 Task: Create a due date automation trigger when advanced on, on the tuesday of the week a card is due add content with a name not starting with resume at 11:00 AM.
Action: Mouse moved to (1325, 95)
Screenshot: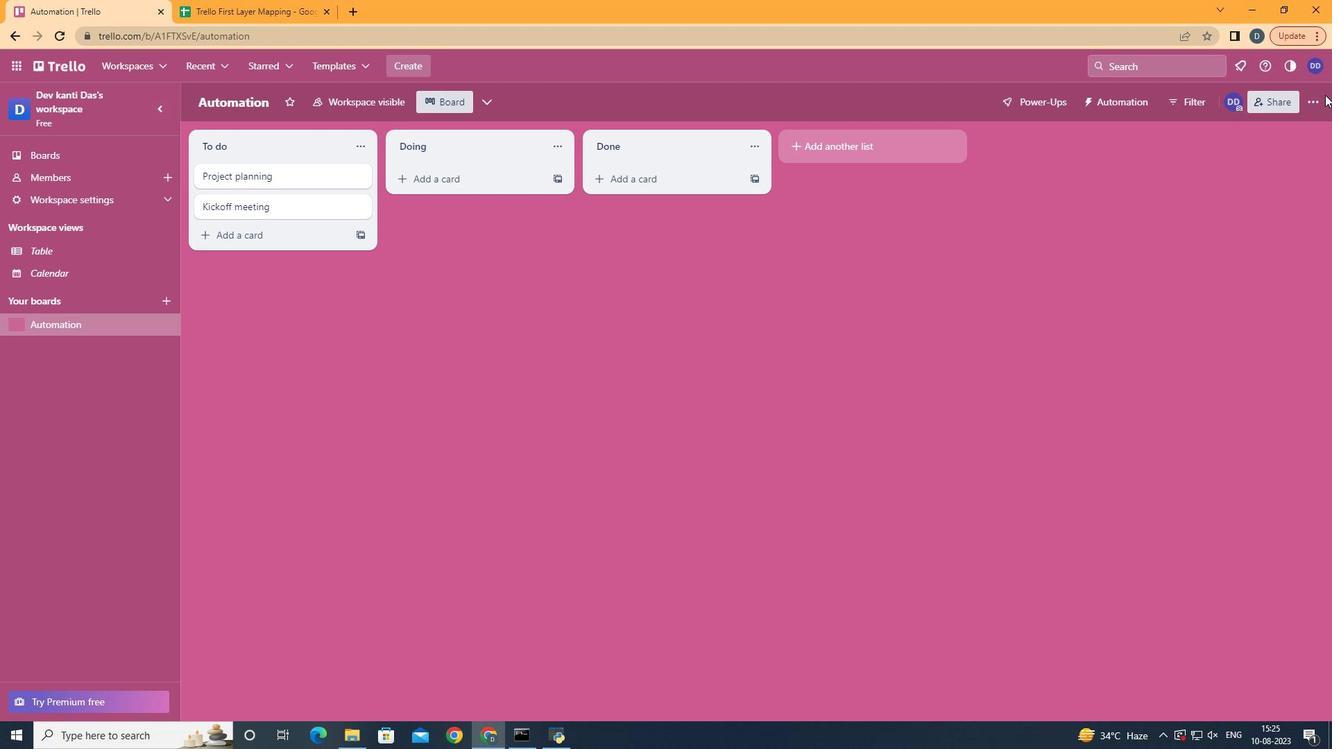 
Action: Mouse pressed left at (1325, 95)
Screenshot: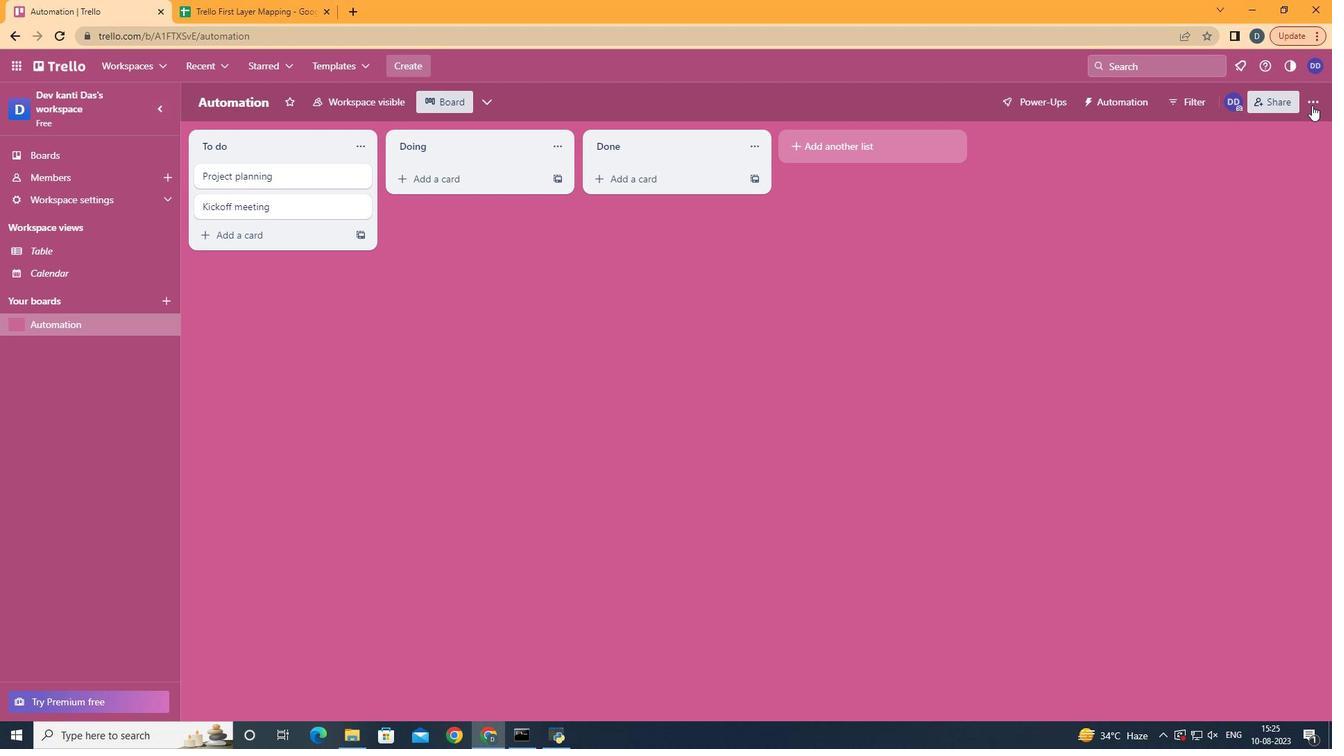 
Action: Mouse moved to (1311, 105)
Screenshot: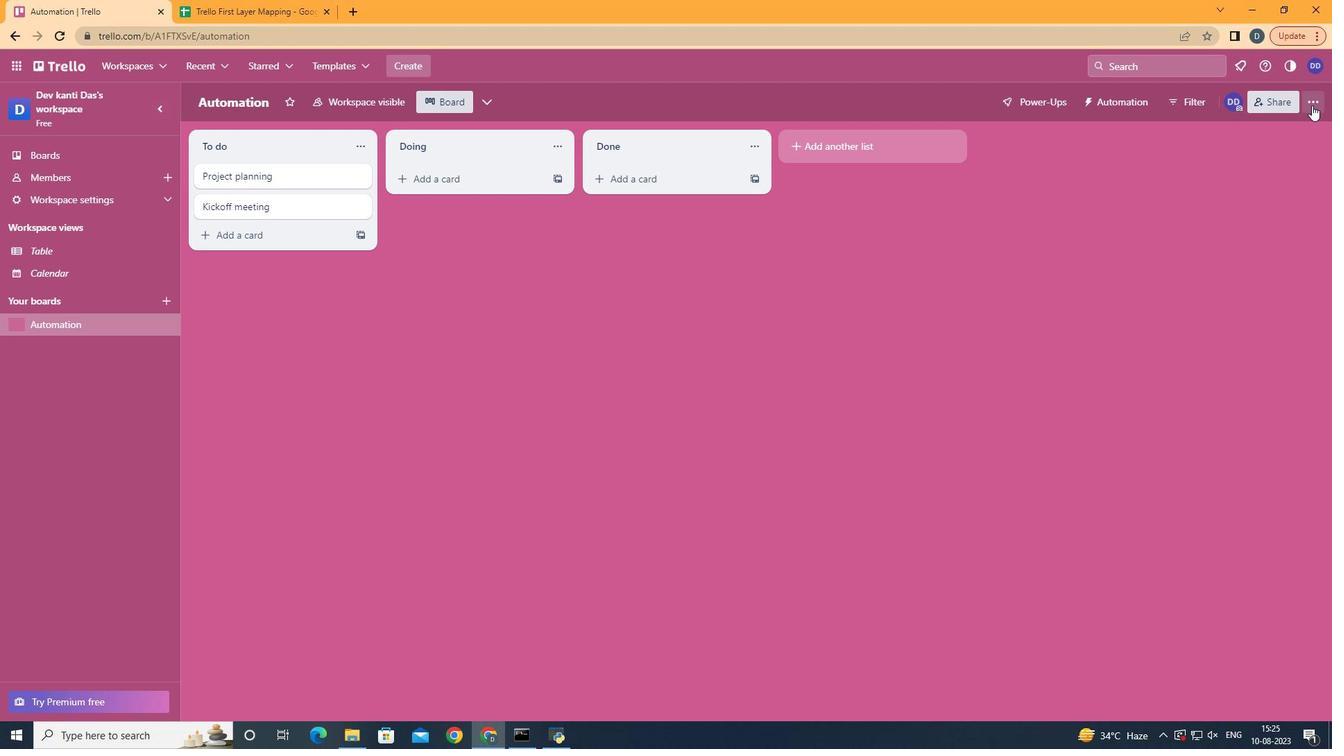 
Action: Mouse pressed left at (1311, 105)
Screenshot: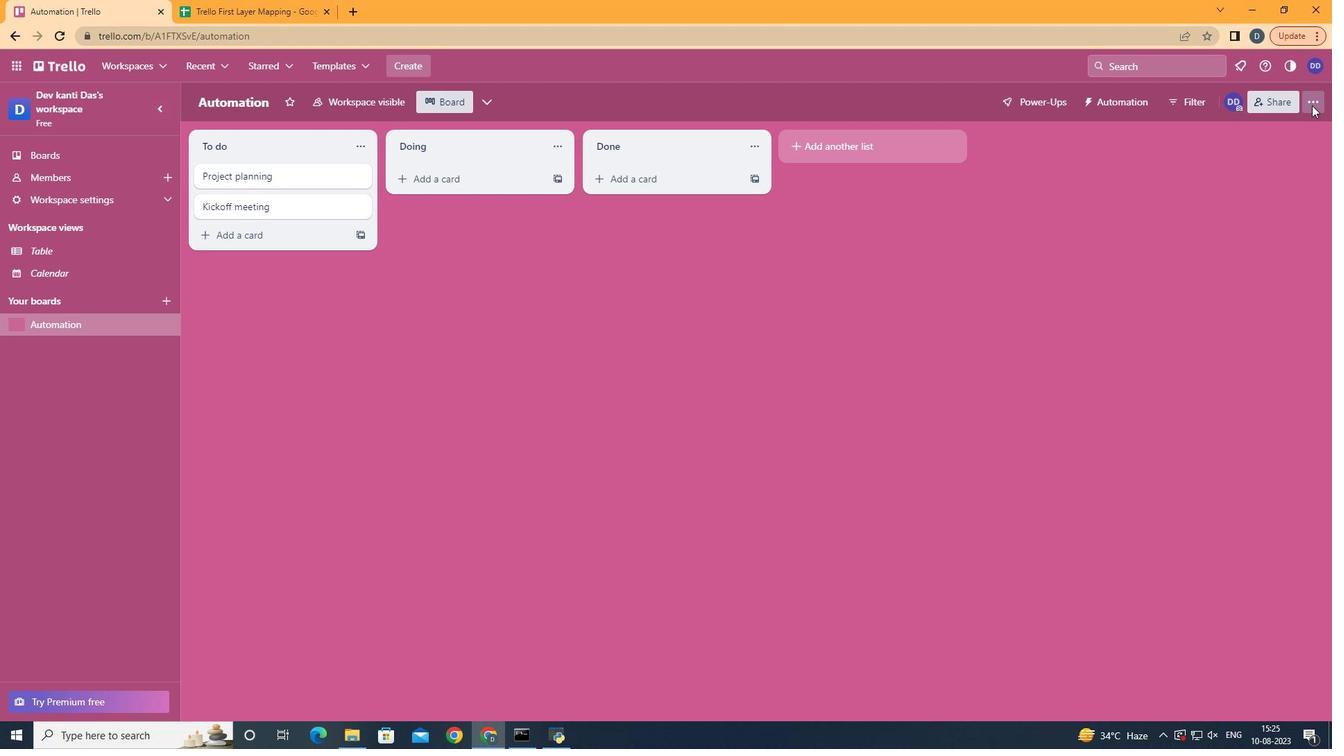 
Action: Mouse moved to (1232, 293)
Screenshot: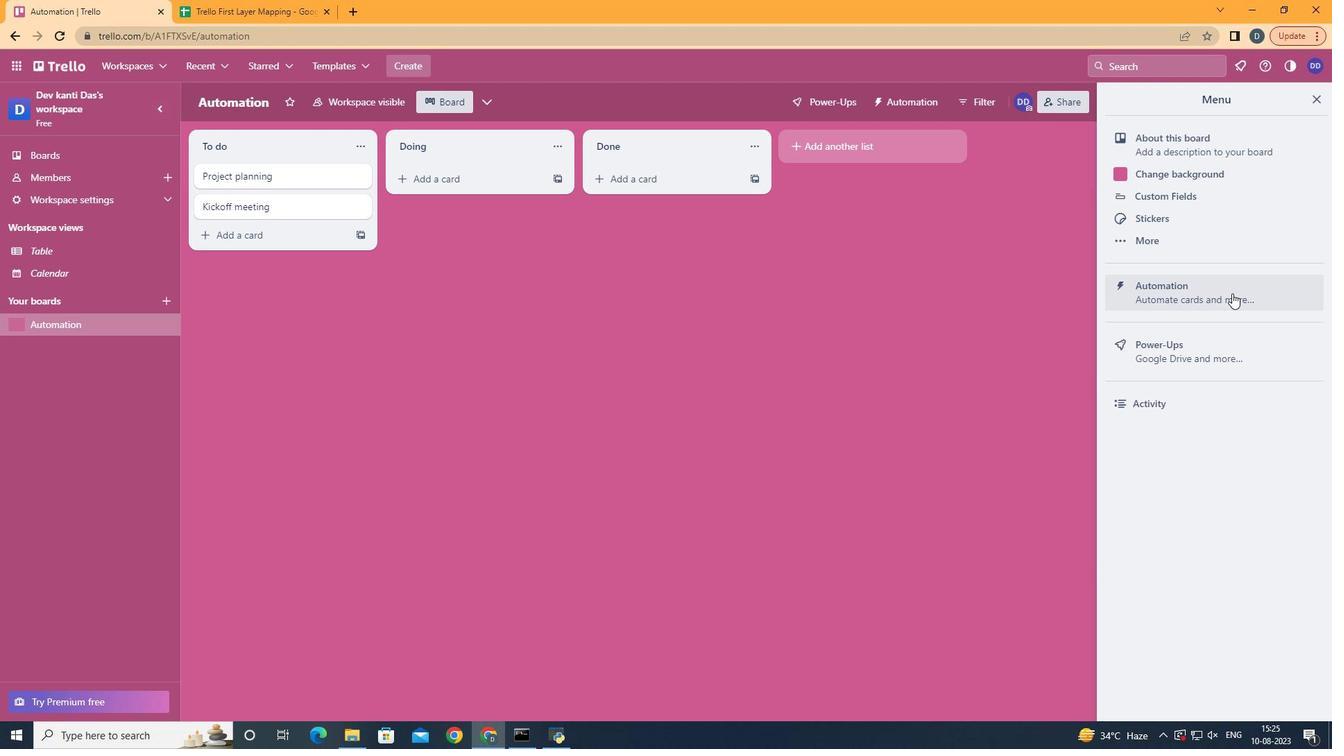 
Action: Mouse pressed left at (1232, 293)
Screenshot: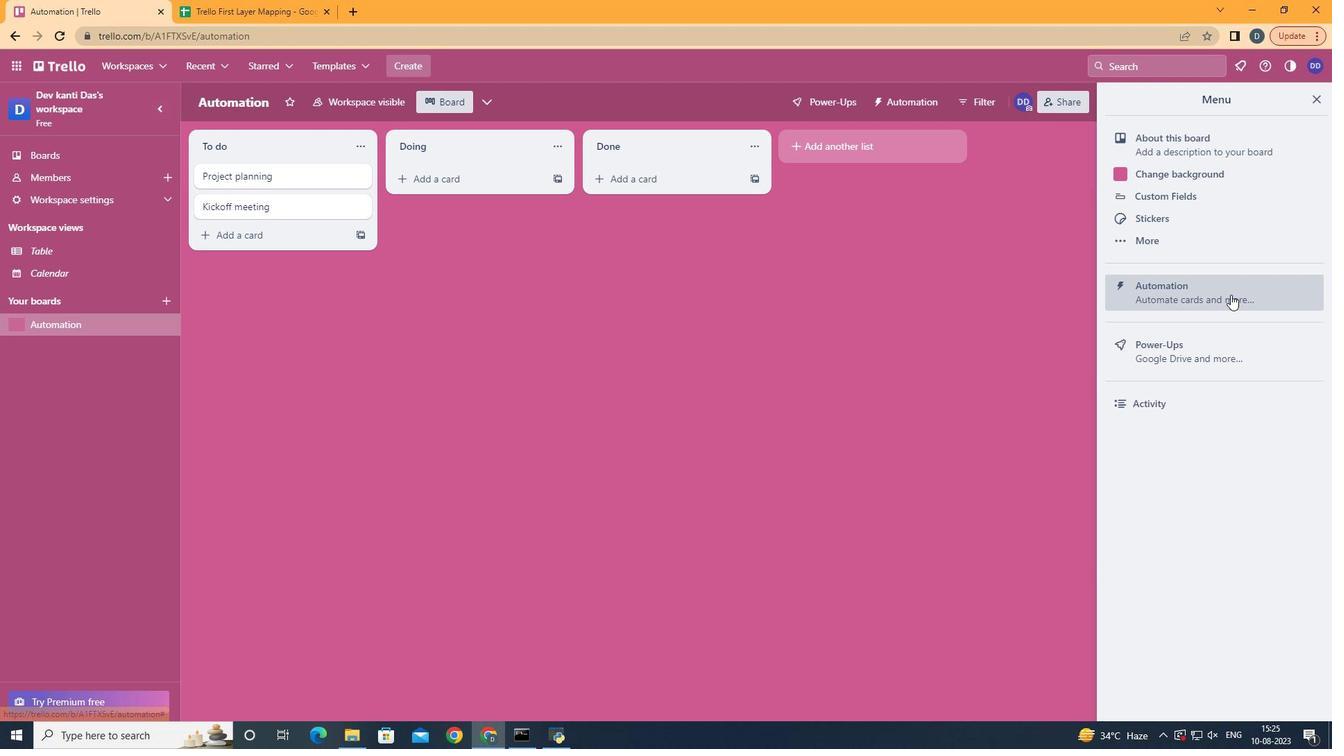 
Action: Mouse moved to (246, 272)
Screenshot: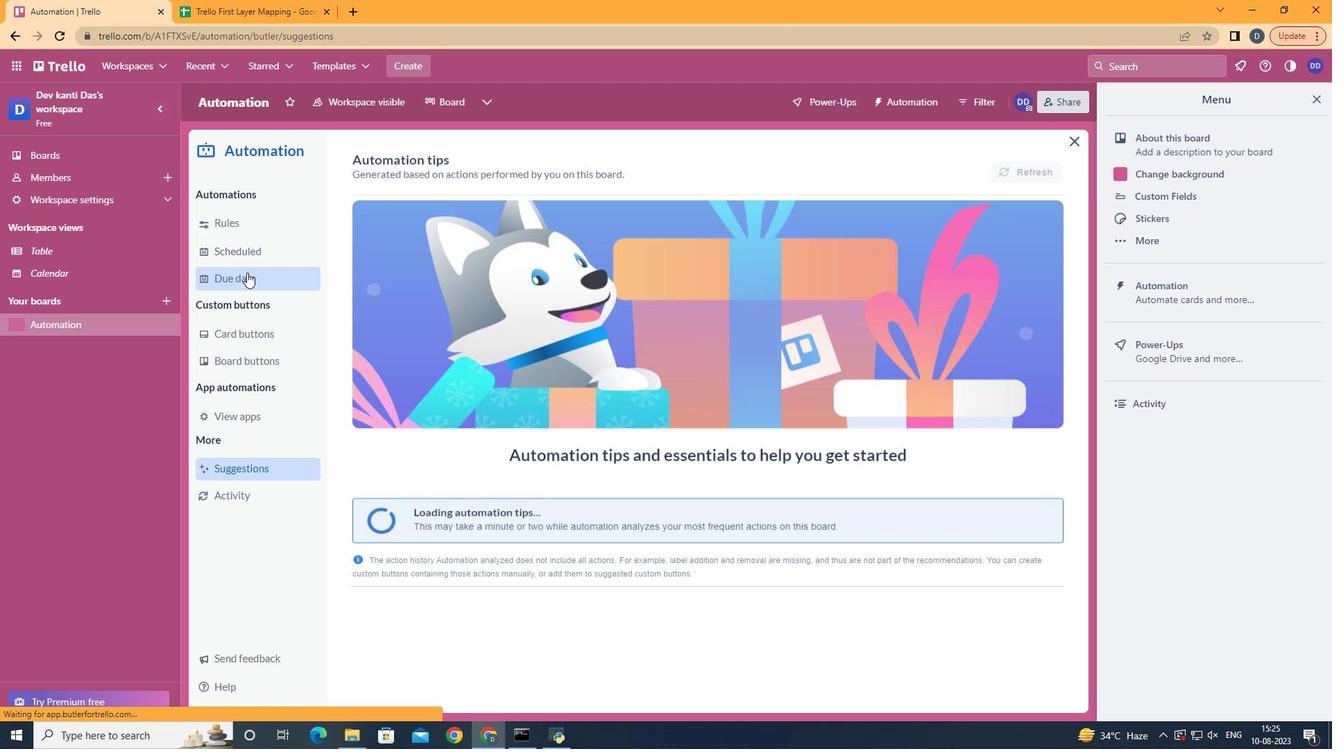 
Action: Mouse pressed left at (246, 272)
Screenshot: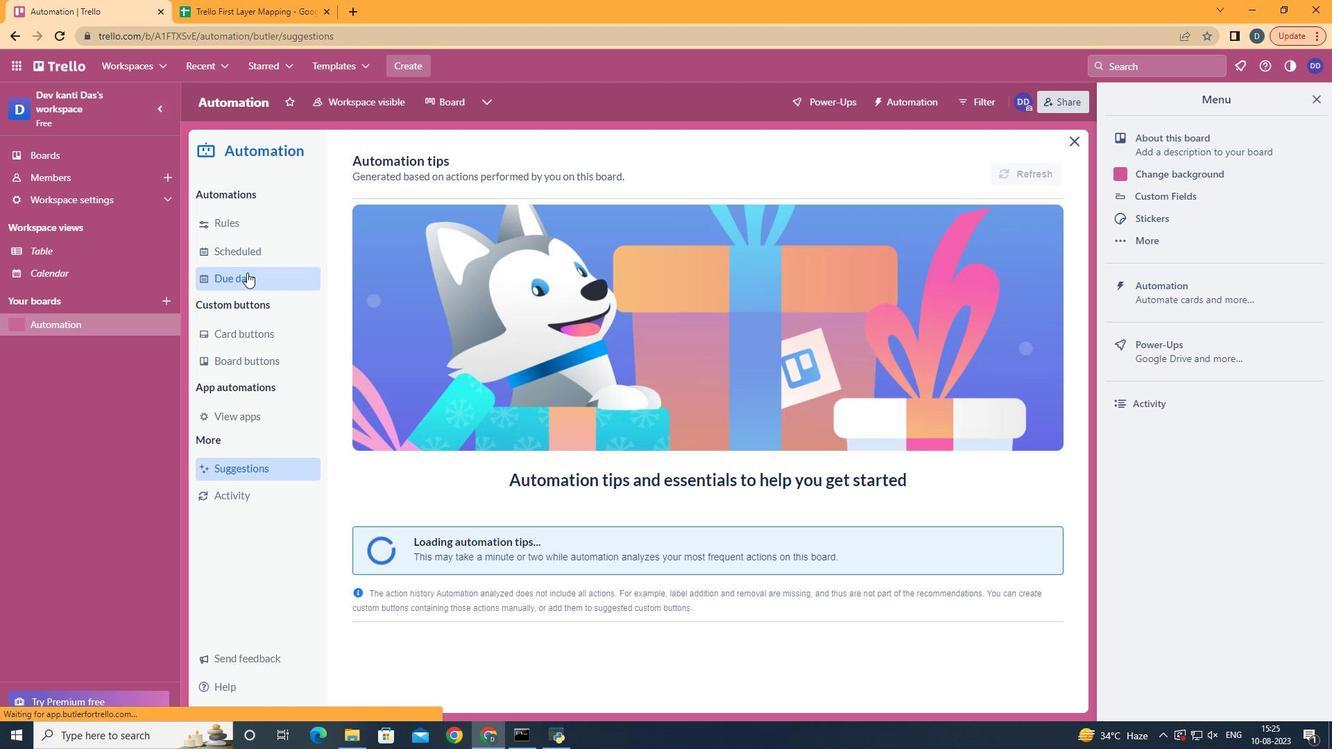 
Action: Mouse moved to (987, 160)
Screenshot: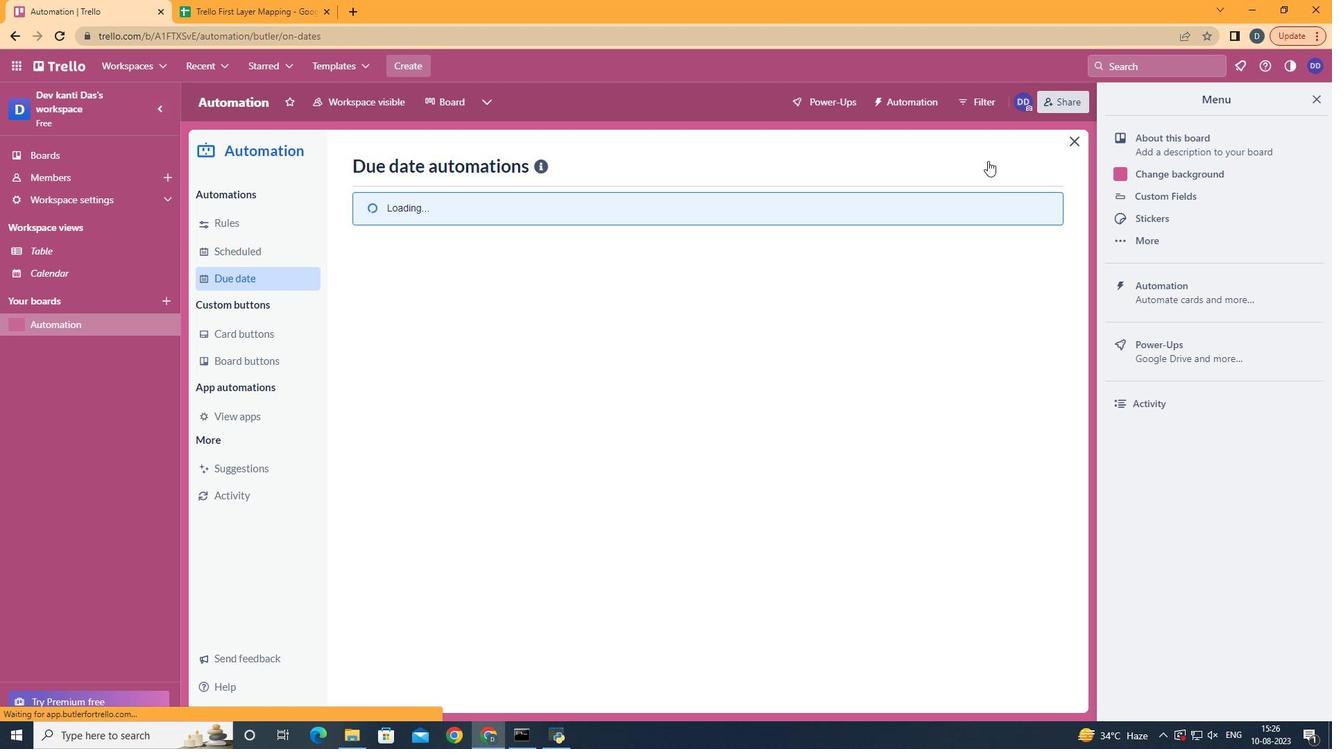 
Action: Mouse pressed left at (987, 160)
Screenshot: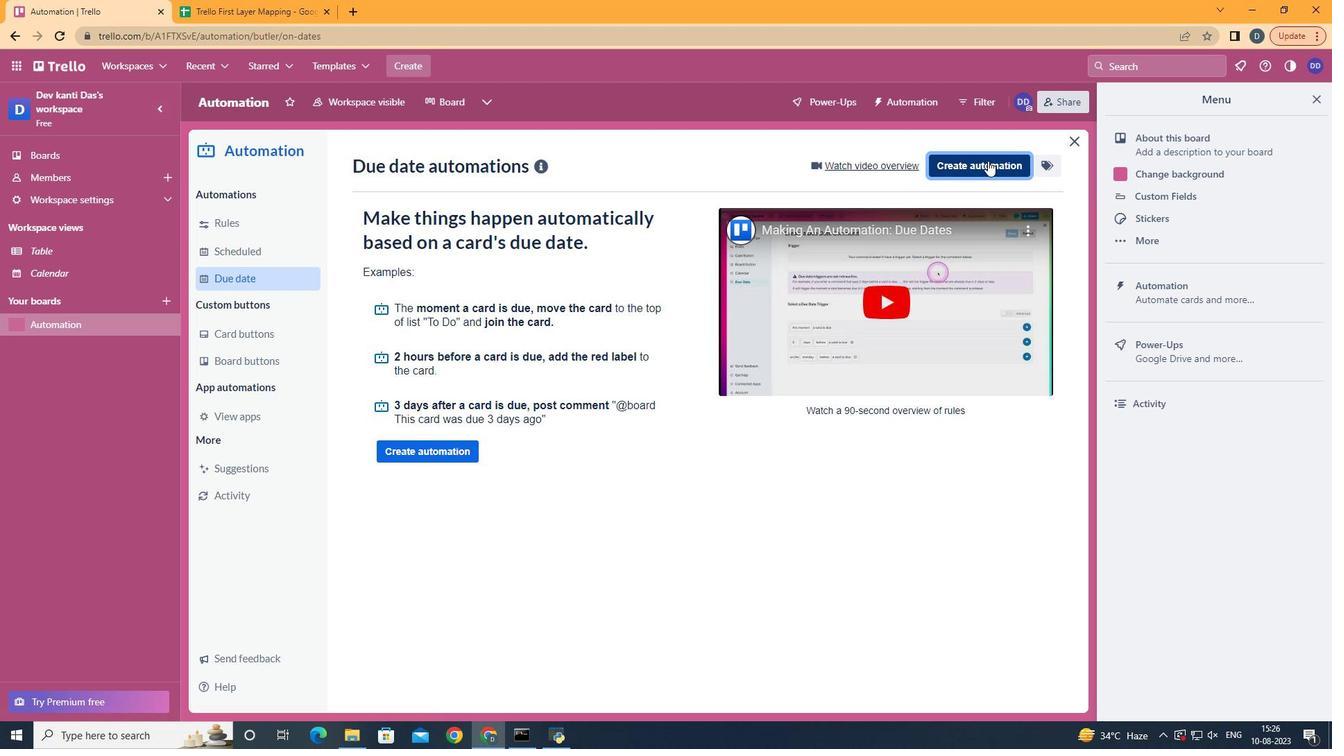 
Action: Mouse moved to (702, 300)
Screenshot: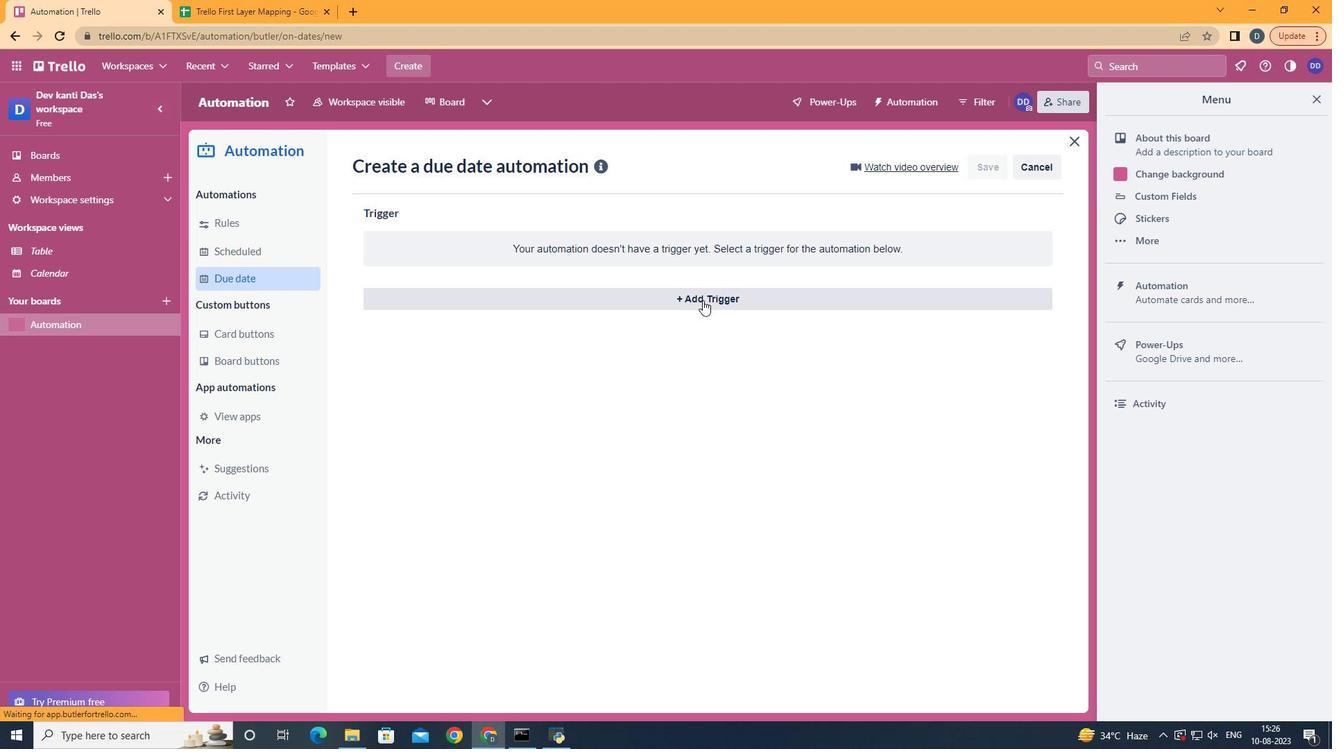 
Action: Mouse pressed left at (702, 300)
Screenshot: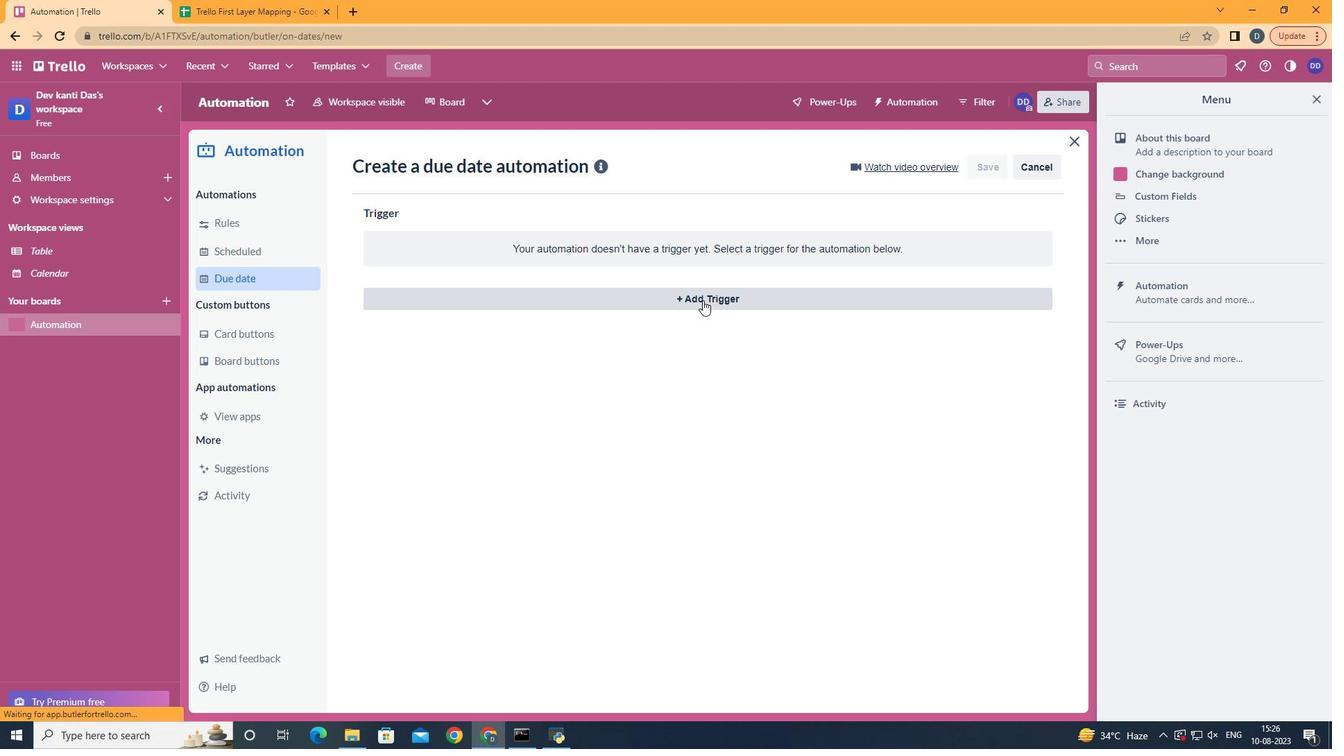 
Action: Mouse moved to (424, 382)
Screenshot: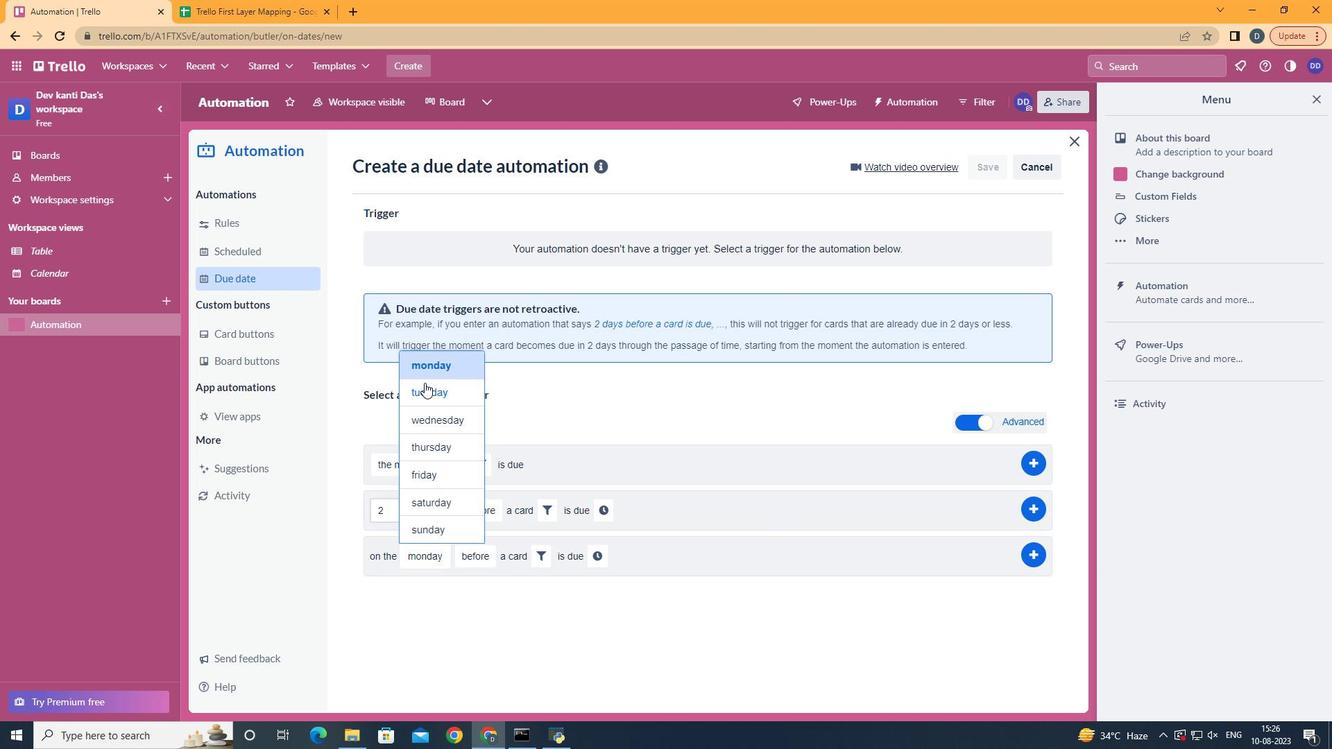 
Action: Mouse pressed left at (424, 382)
Screenshot: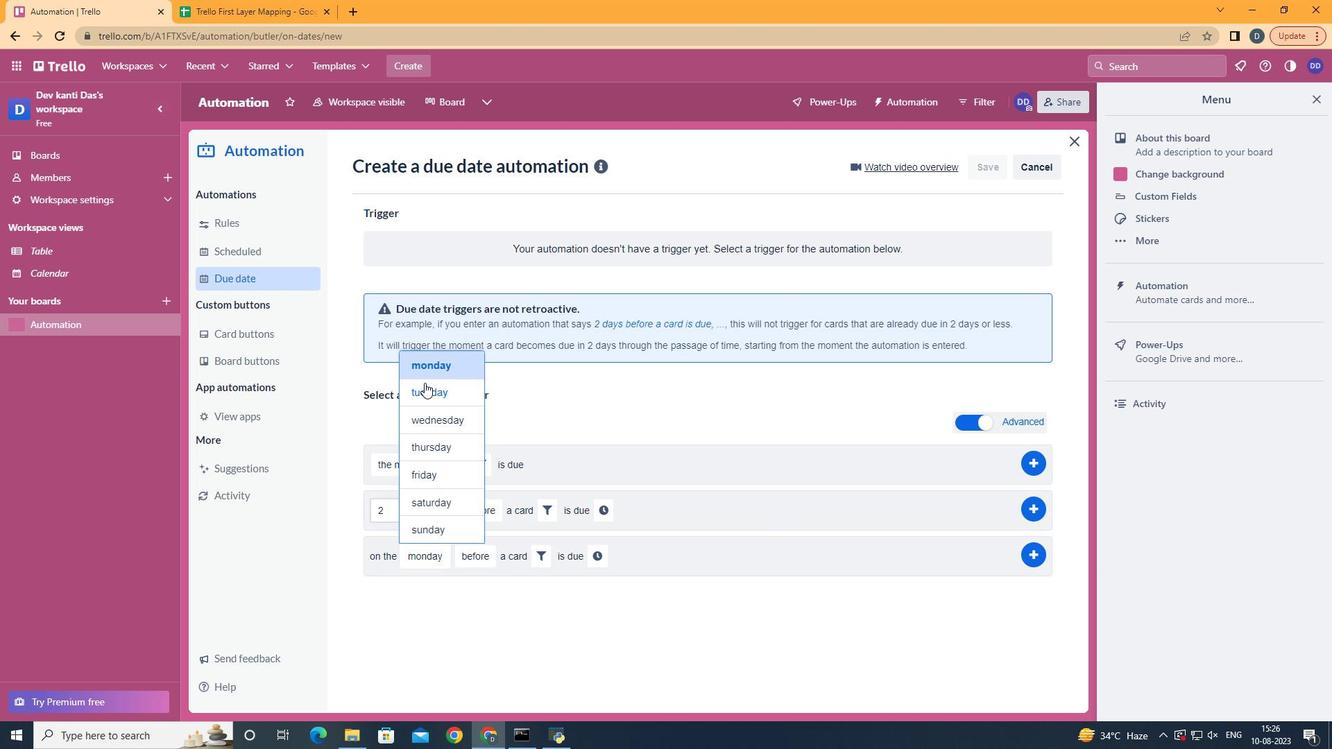 
Action: Mouse moved to (492, 634)
Screenshot: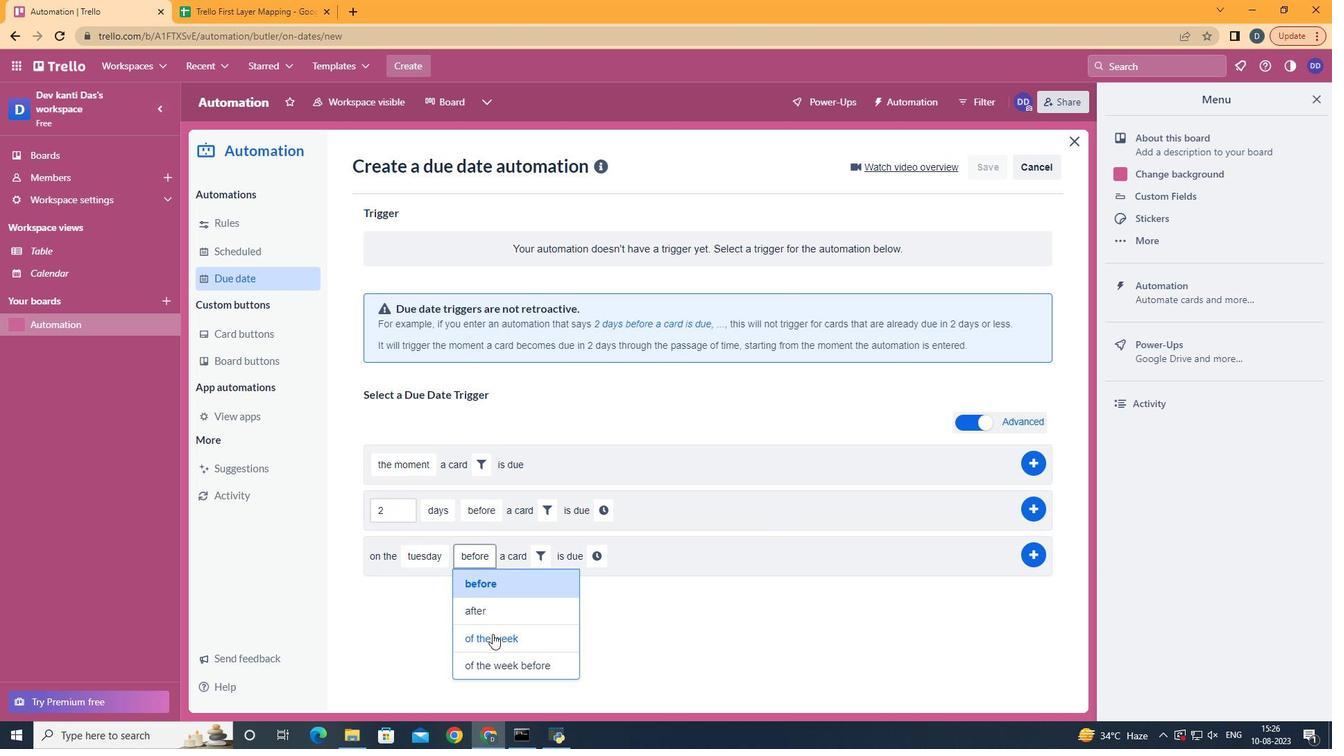 
Action: Mouse pressed left at (492, 634)
Screenshot: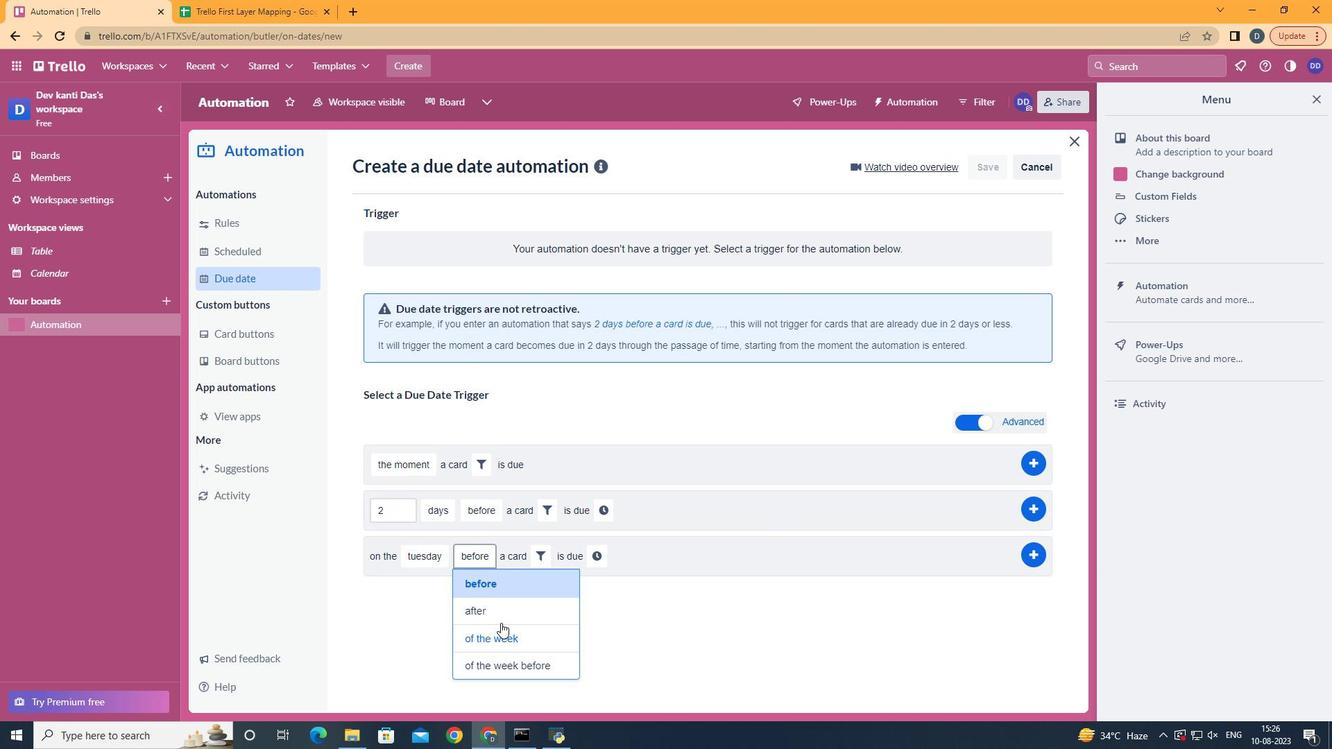 
Action: Mouse moved to (561, 553)
Screenshot: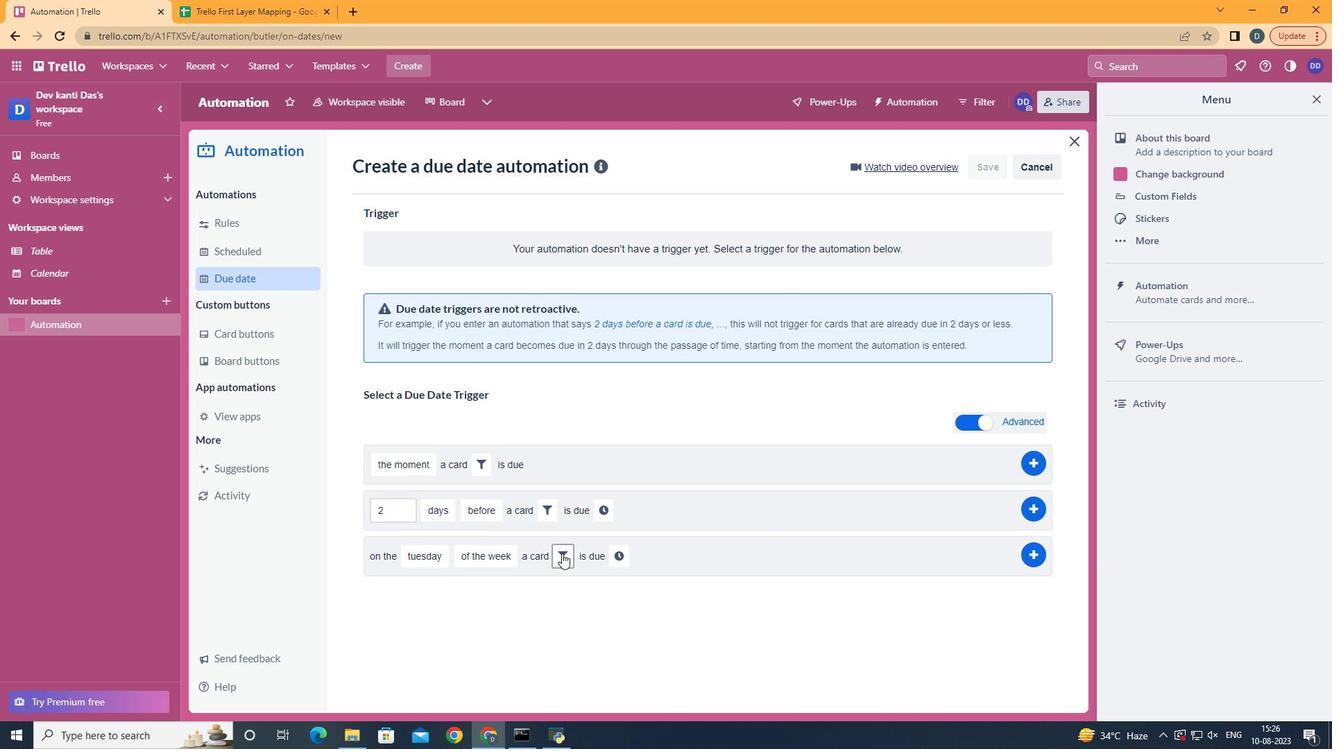 
Action: Mouse pressed left at (561, 553)
Screenshot: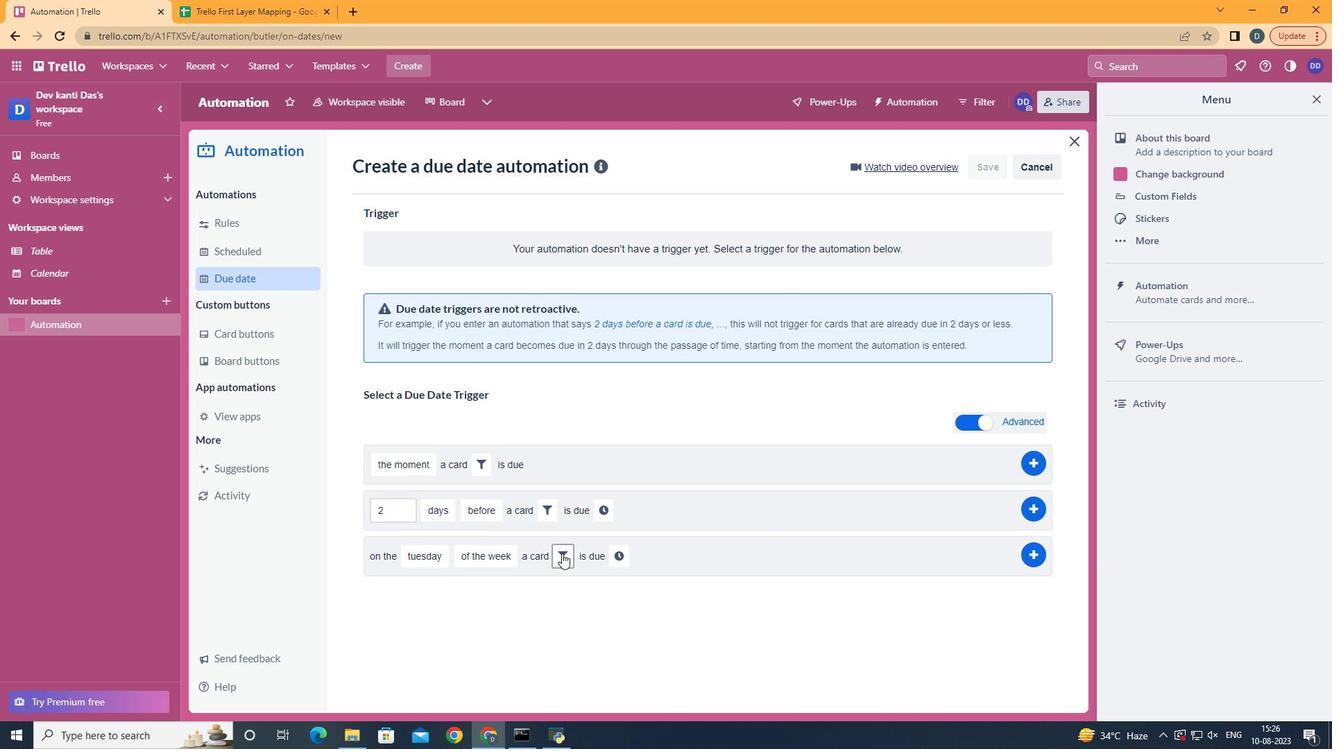 
Action: Mouse moved to (732, 598)
Screenshot: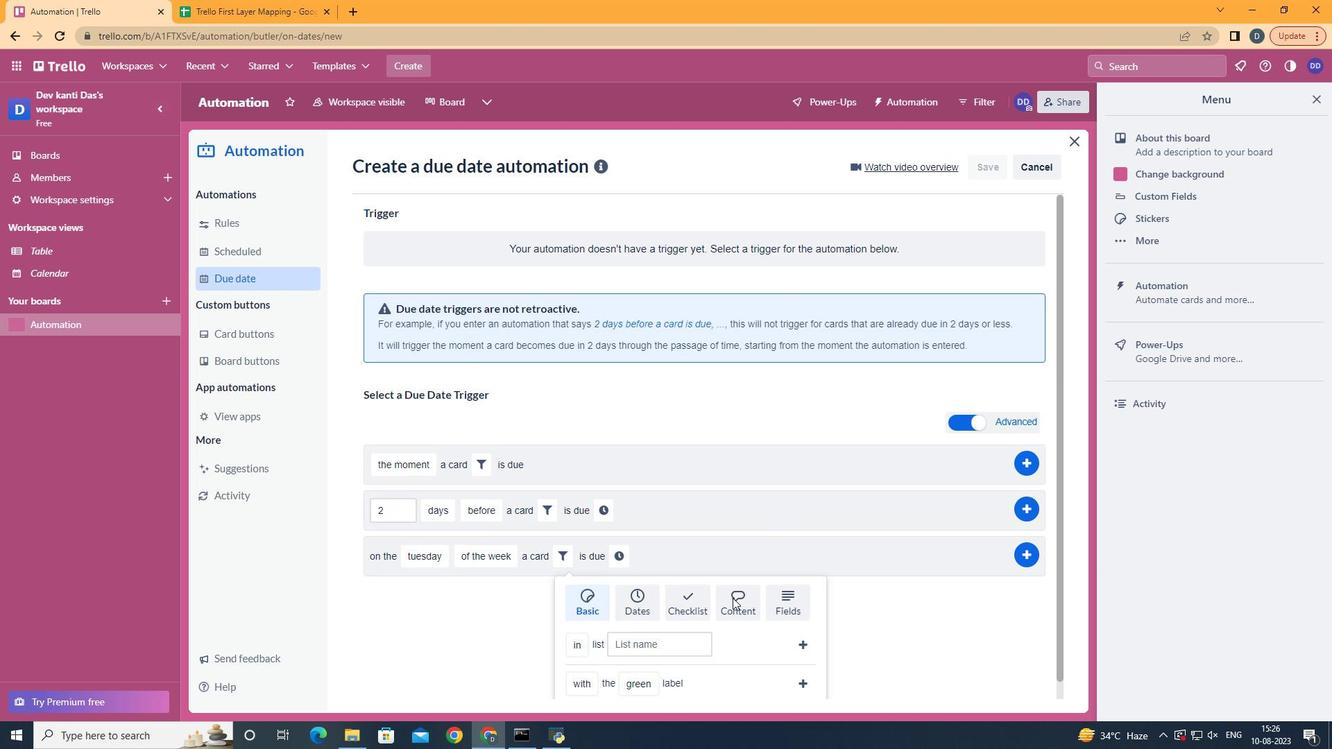 
Action: Mouse pressed left at (732, 598)
Screenshot: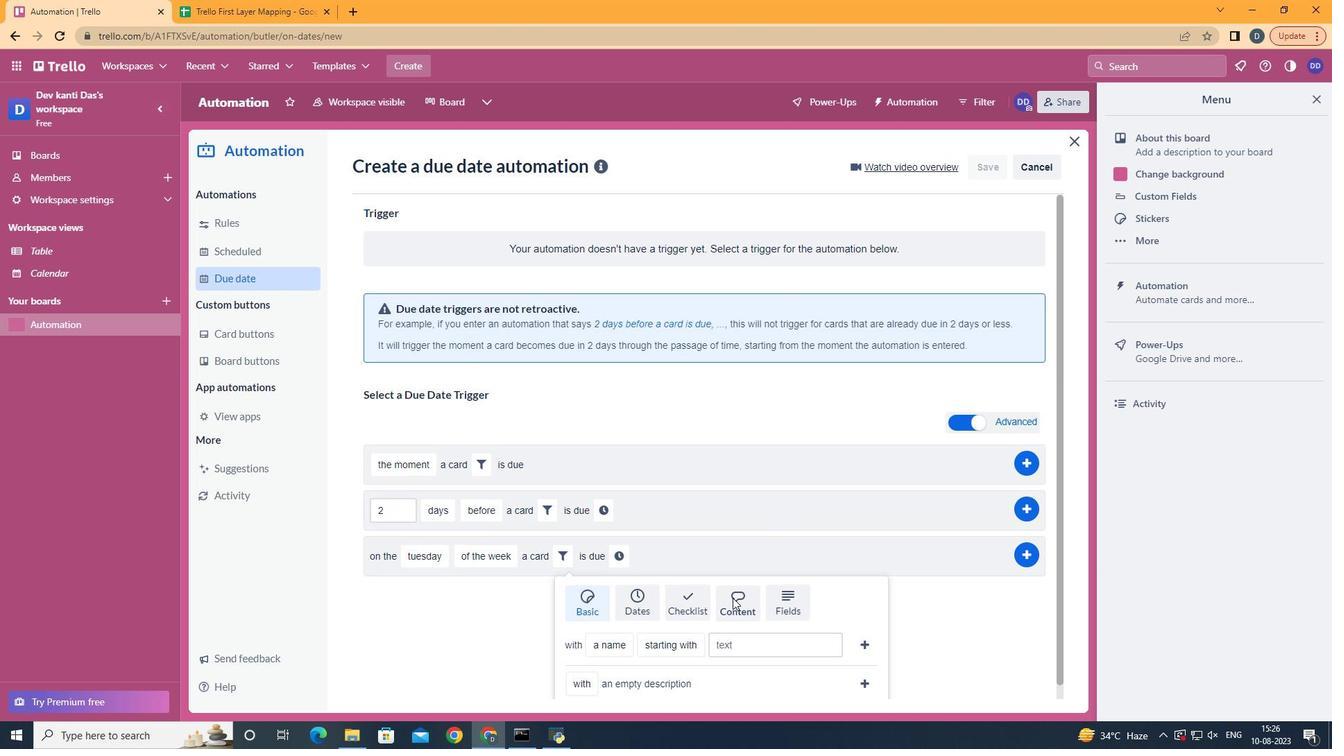
Action: Mouse moved to (691, 564)
Screenshot: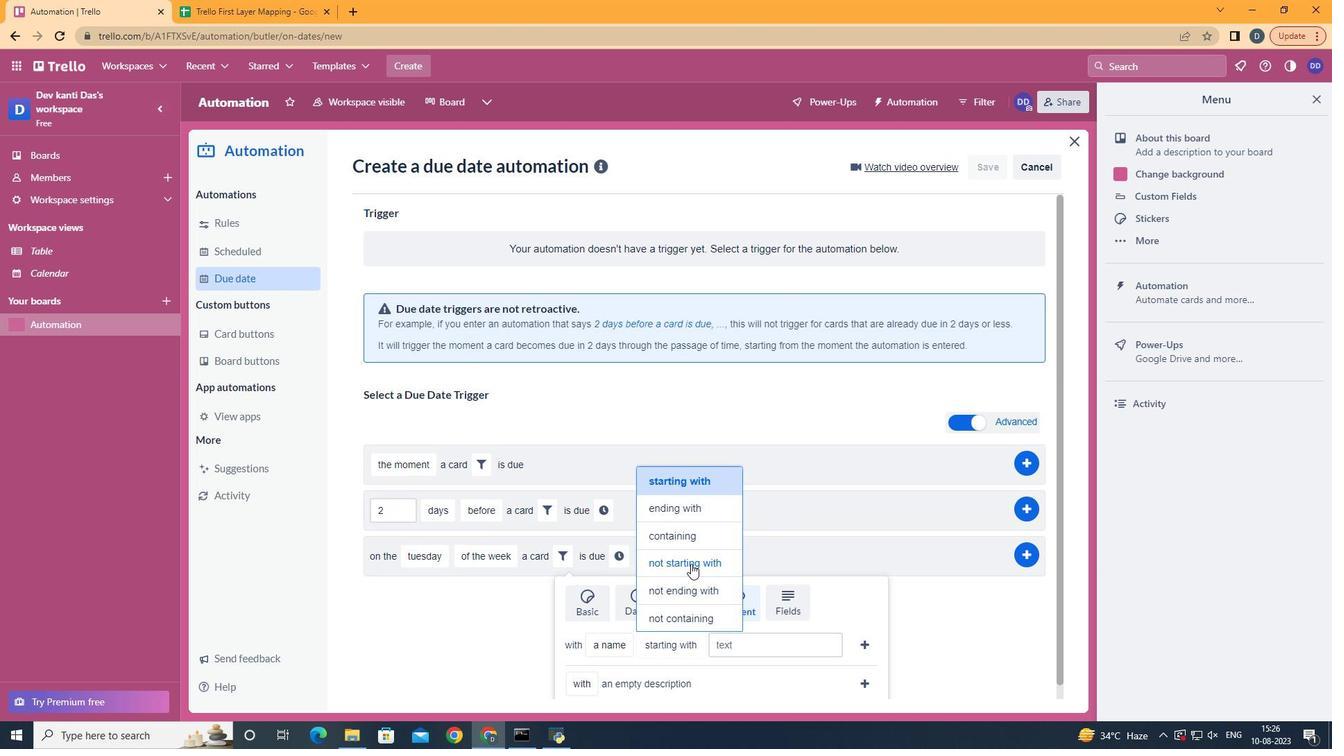 
Action: Mouse pressed left at (691, 564)
Screenshot: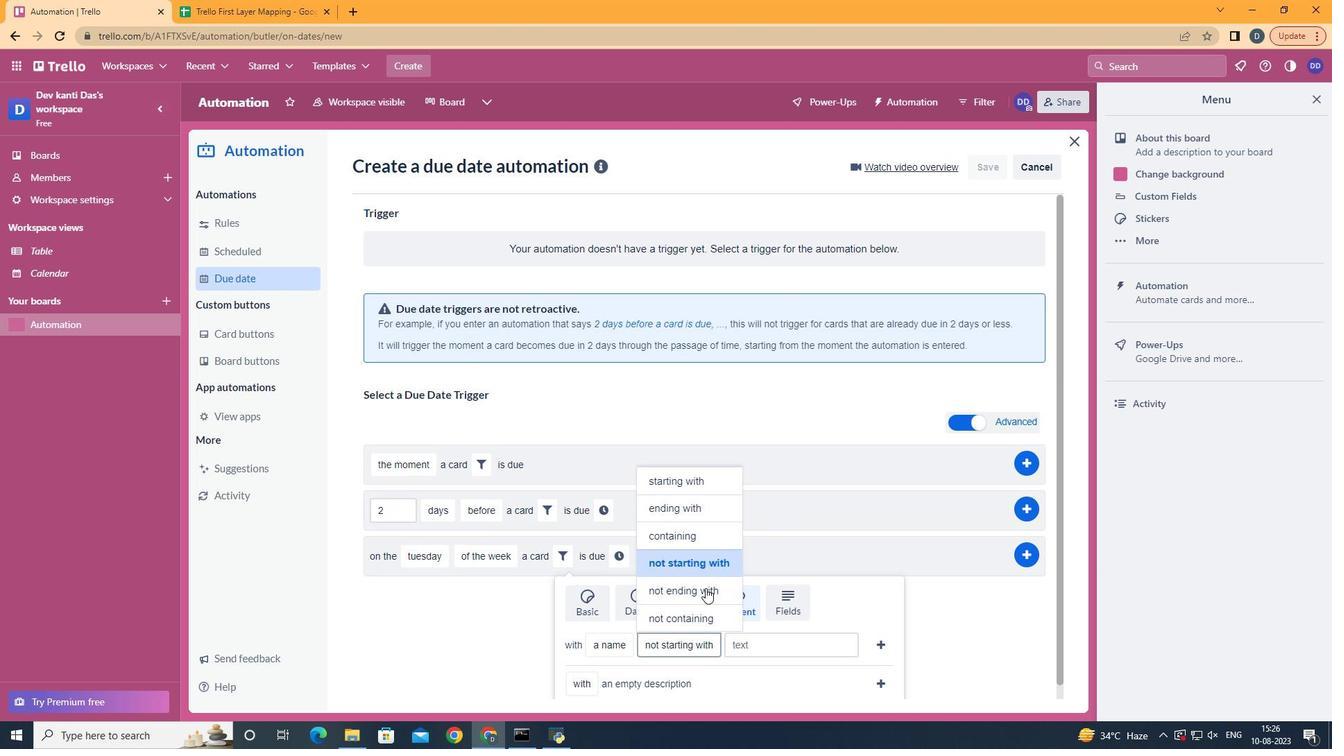 
Action: Mouse moved to (746, 650)
Screenshot: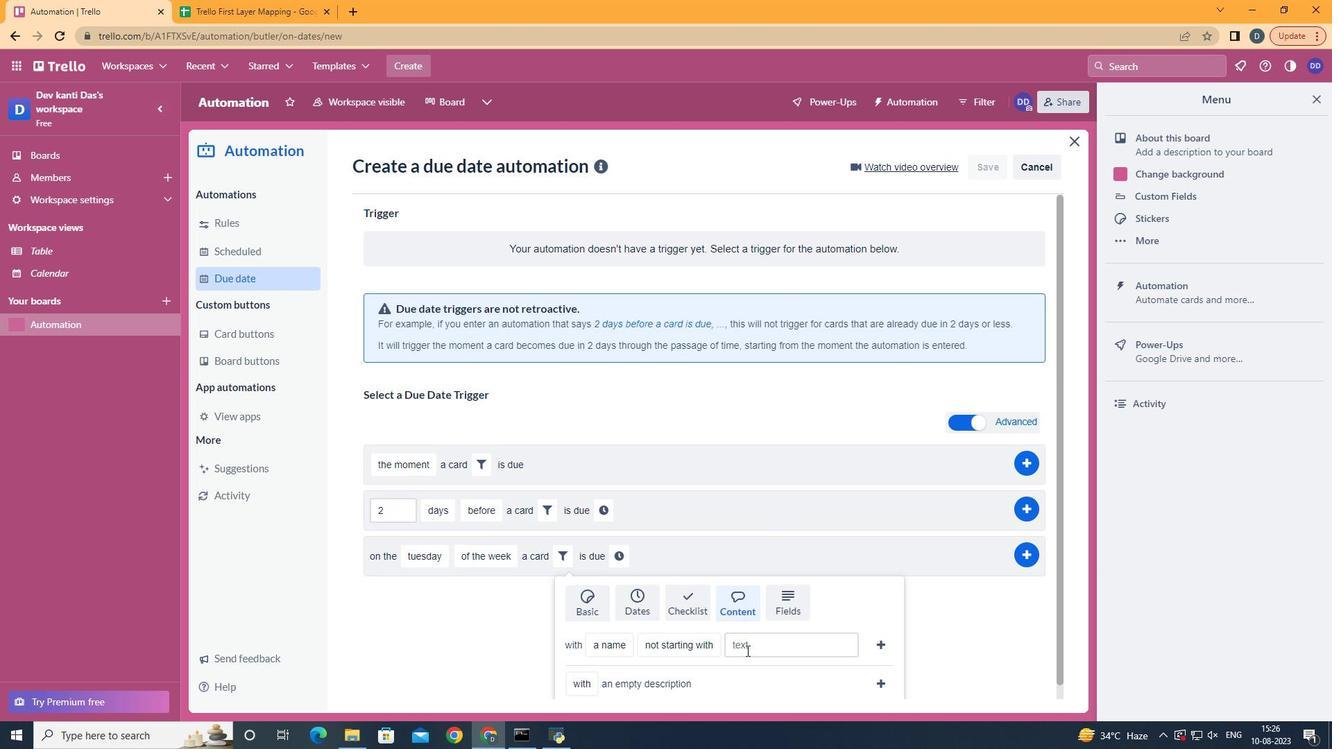 
Action: Mouse pressed left at (746, 650)
Screenshot: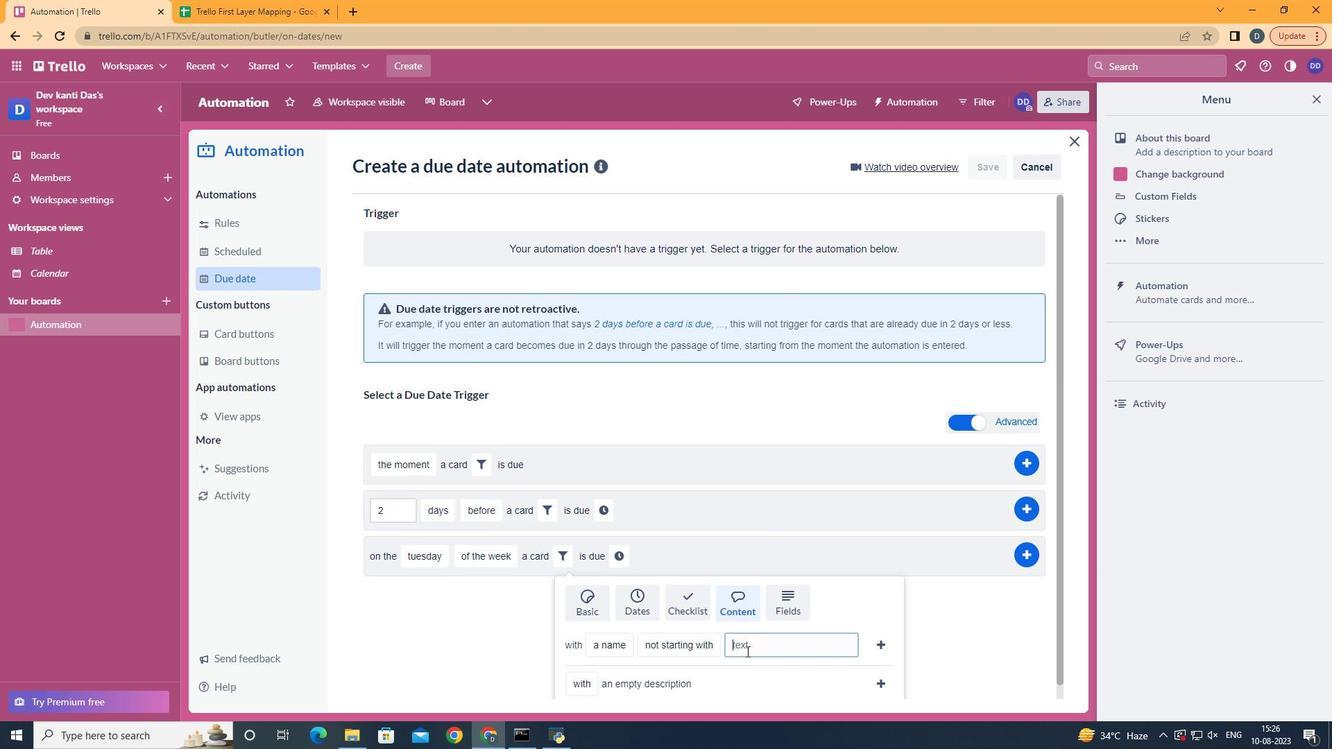
Action: Mouse moved to (747, 651)
Screenshot: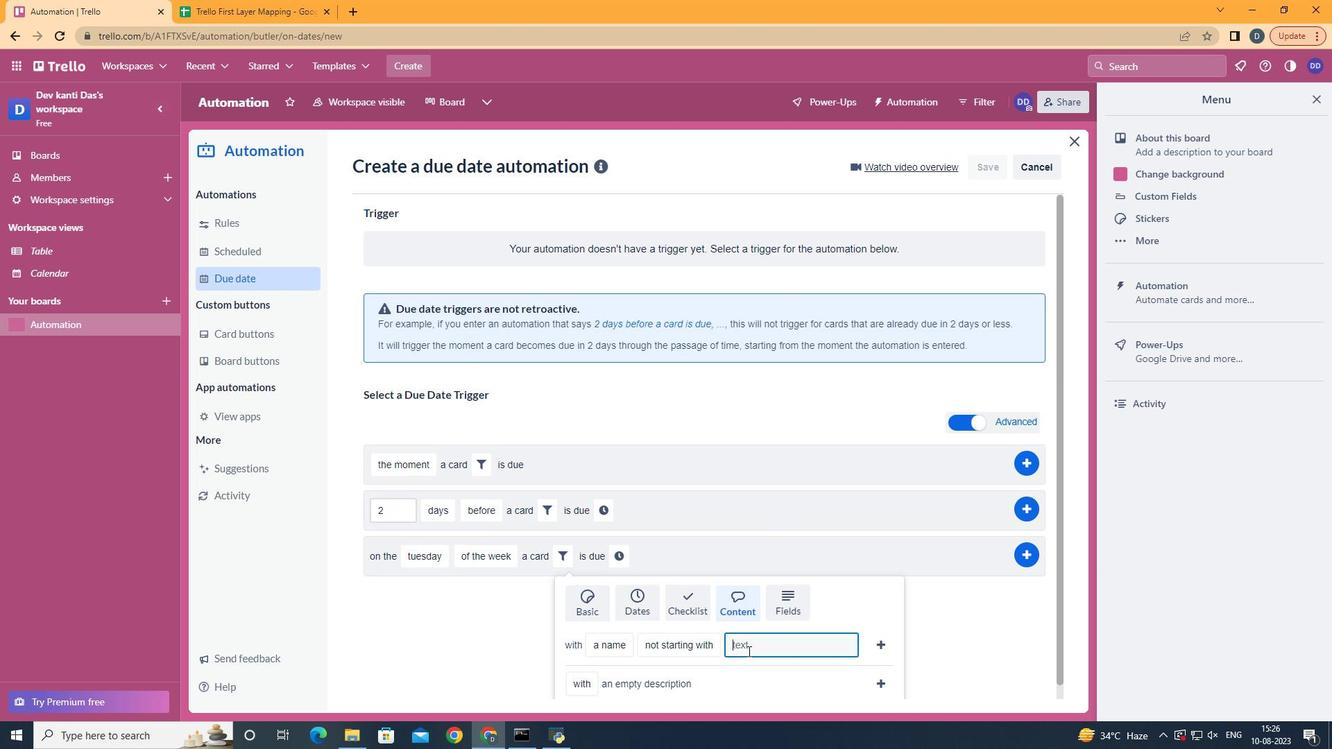 
Action: Key pressed resume
Screenshot: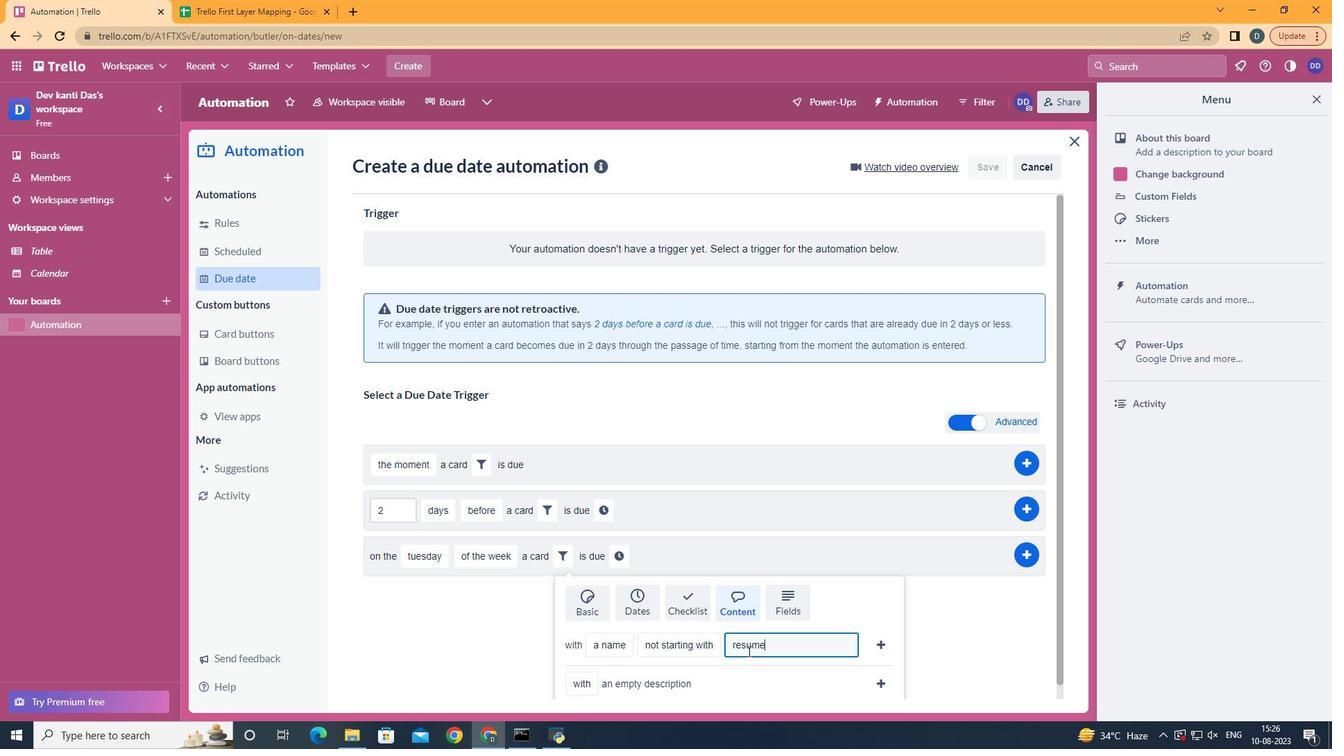 
Action: Mouse moved to (881, 646)
Screenshot: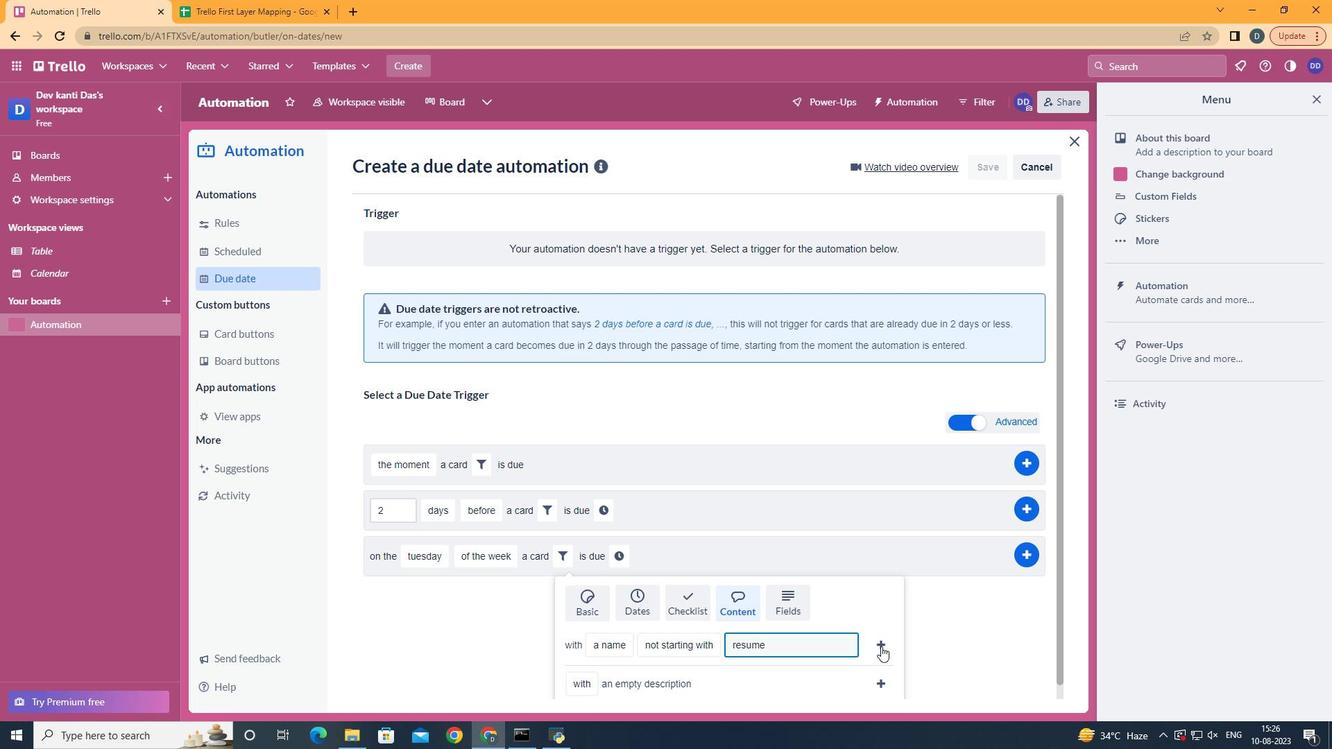 
Action: Mouse pressed left at (881, 646)
Screenshot: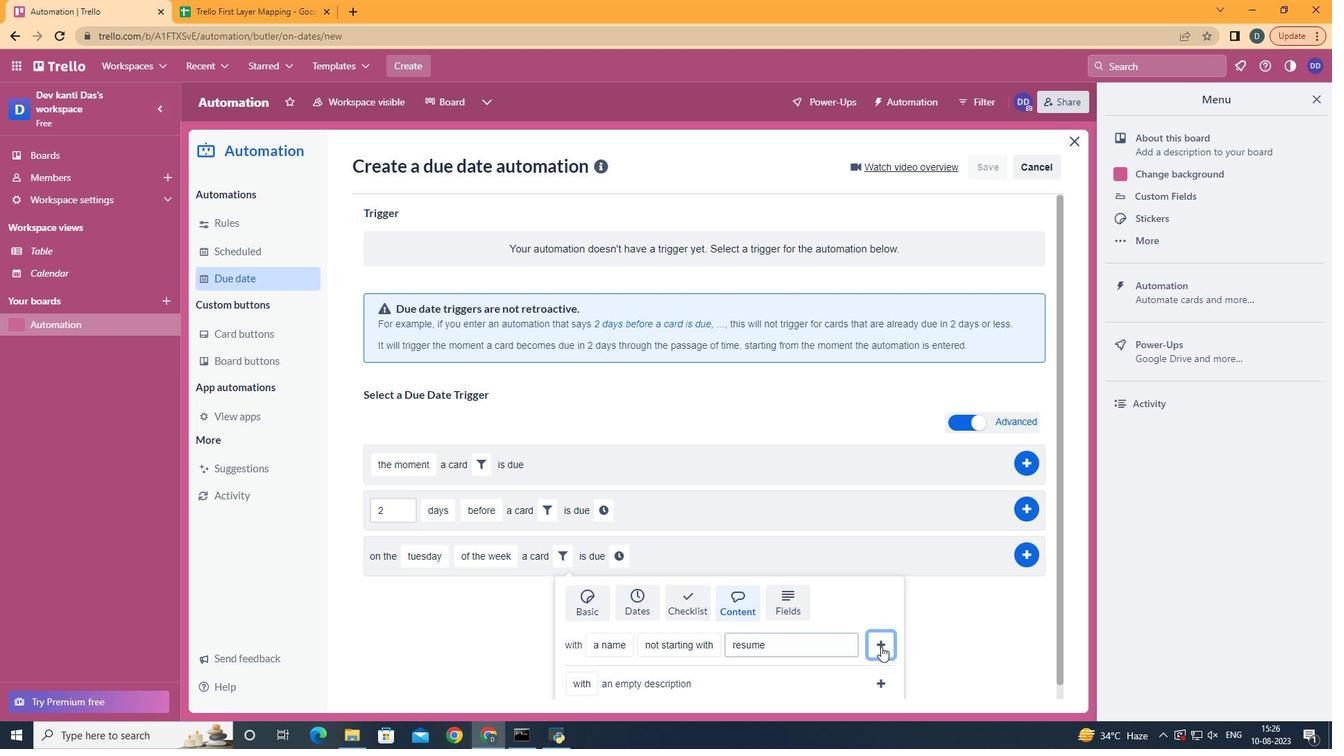 
Action: Mouse moved to (811, 561)
Screenshot: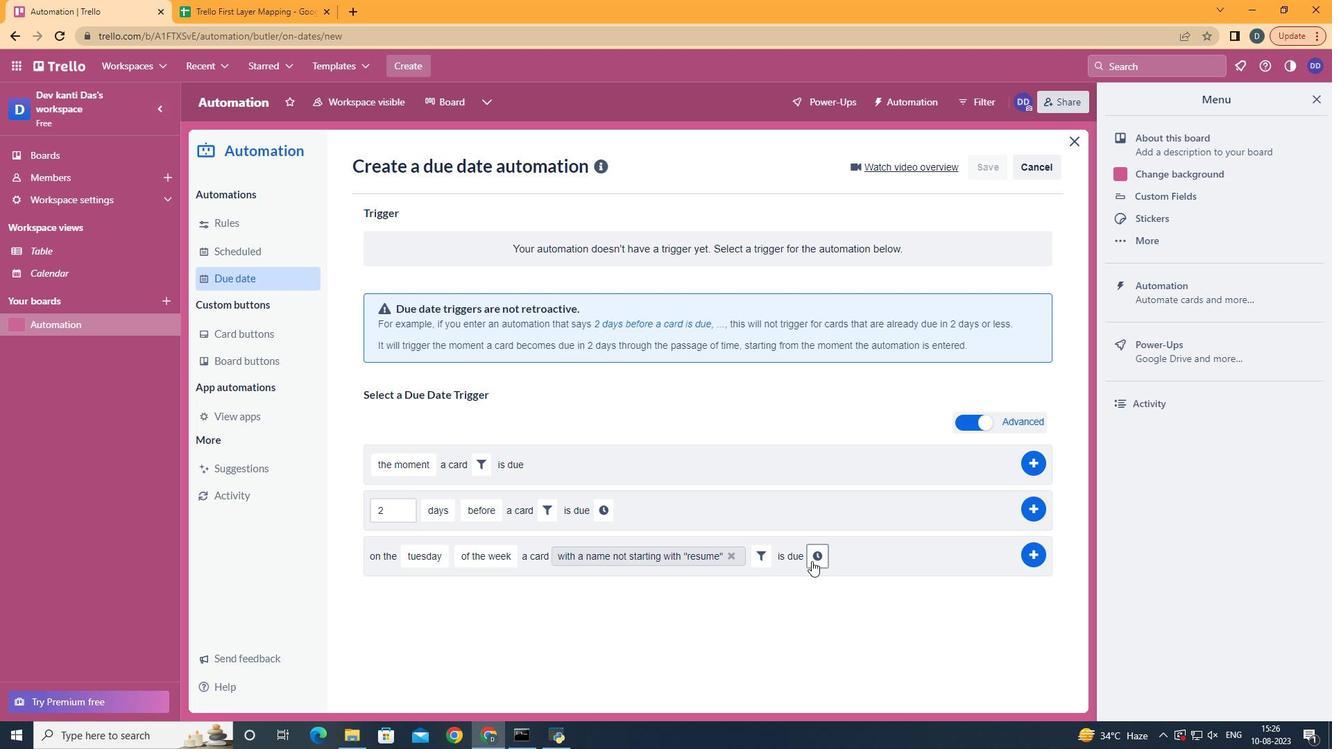 
Action: Mouse pressed left at (811, 561)
Screenshot: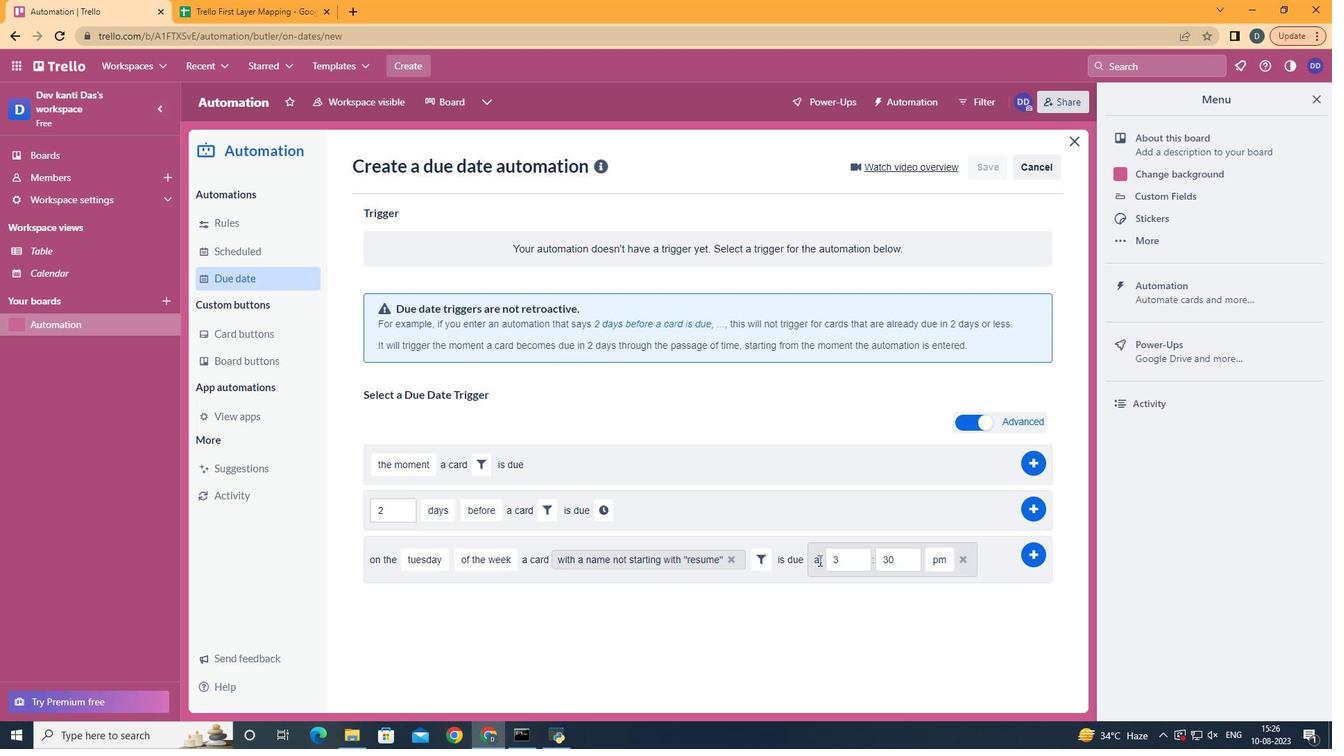 
Action: Mouse moved to (853, 564)
Screenshot: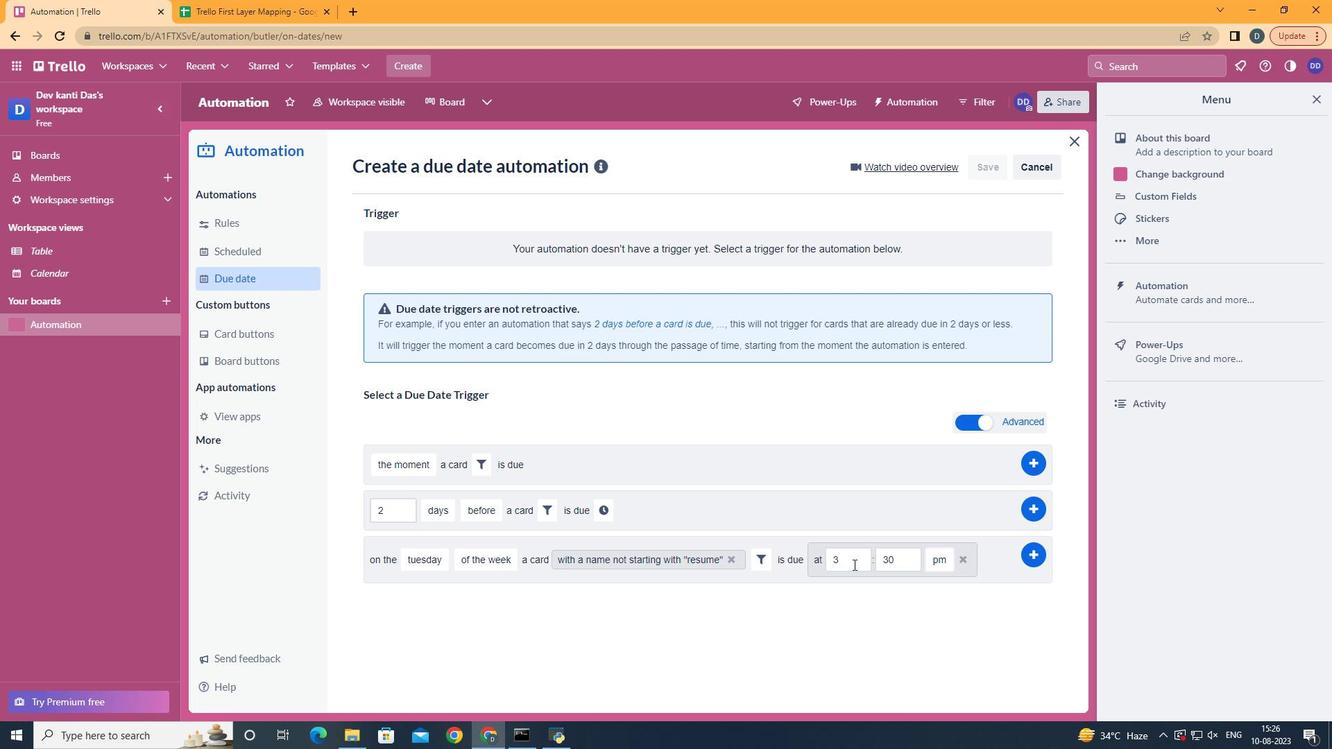 
Action: Mouse pressed left at (853, 564)
Screenshot: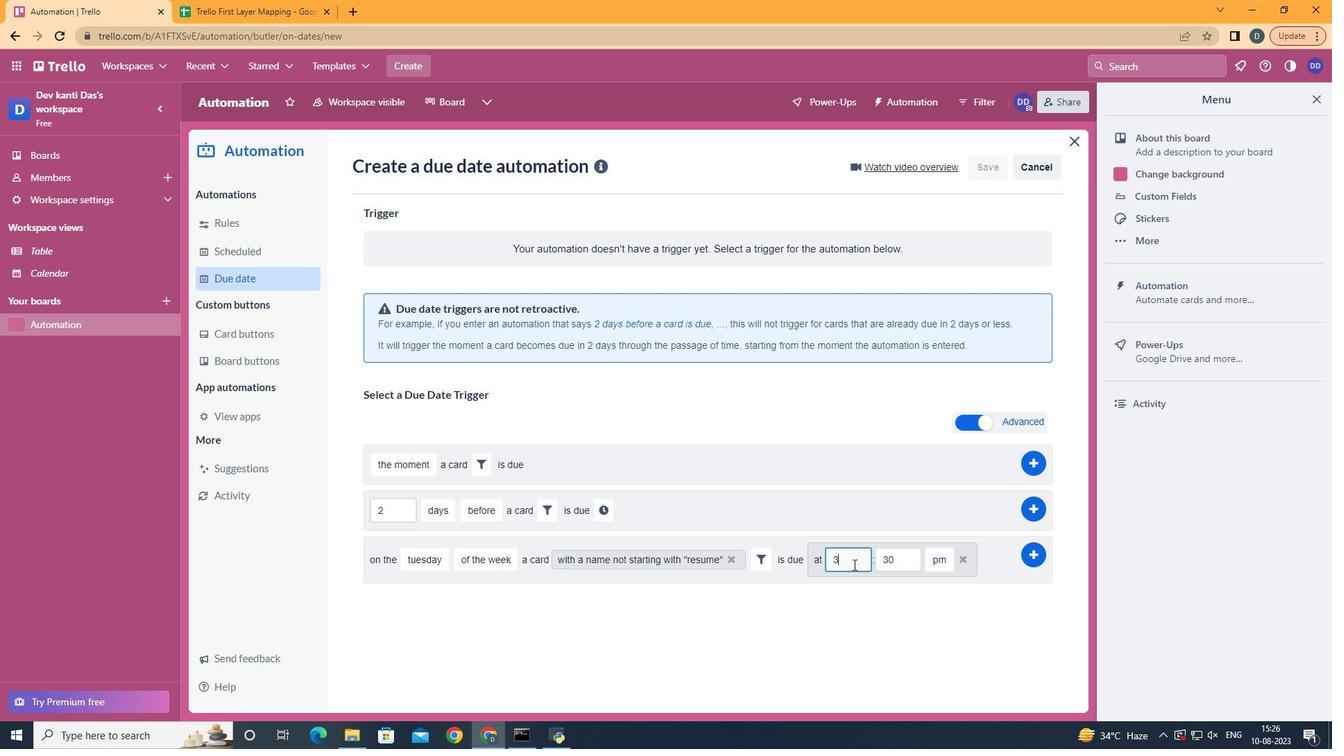 
Action: Key pressed <Key.backspace>11
Screenshot: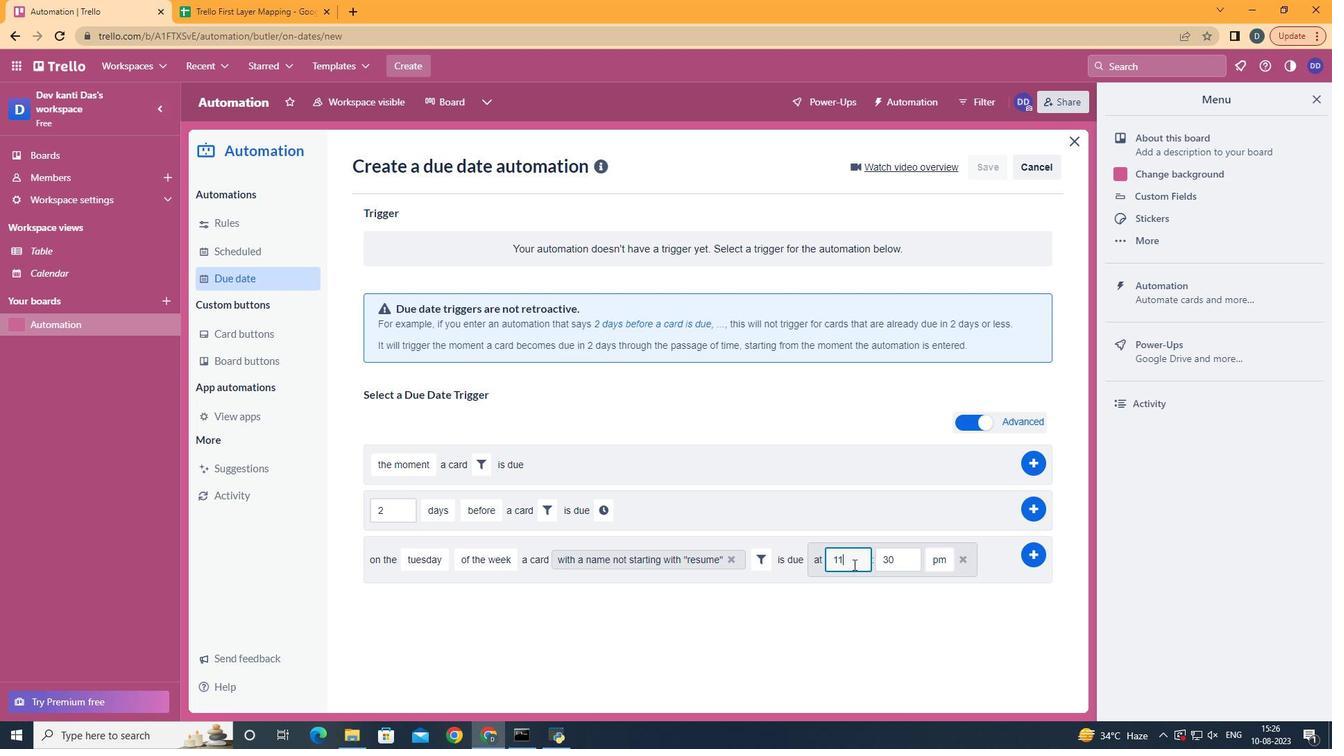 
Action: Mouse moved to (912, 570)
Screenshot: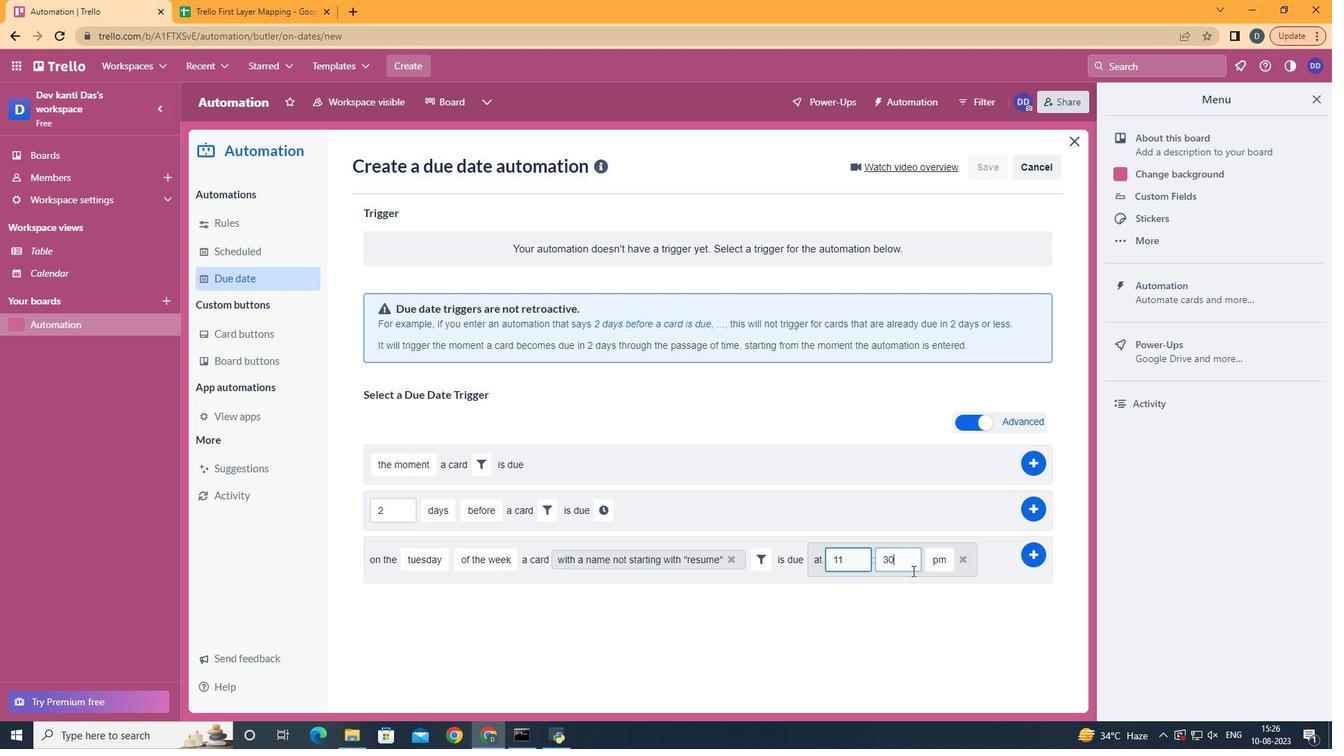 
Action: Mouse pressed left at (912, 570)
Screenshot: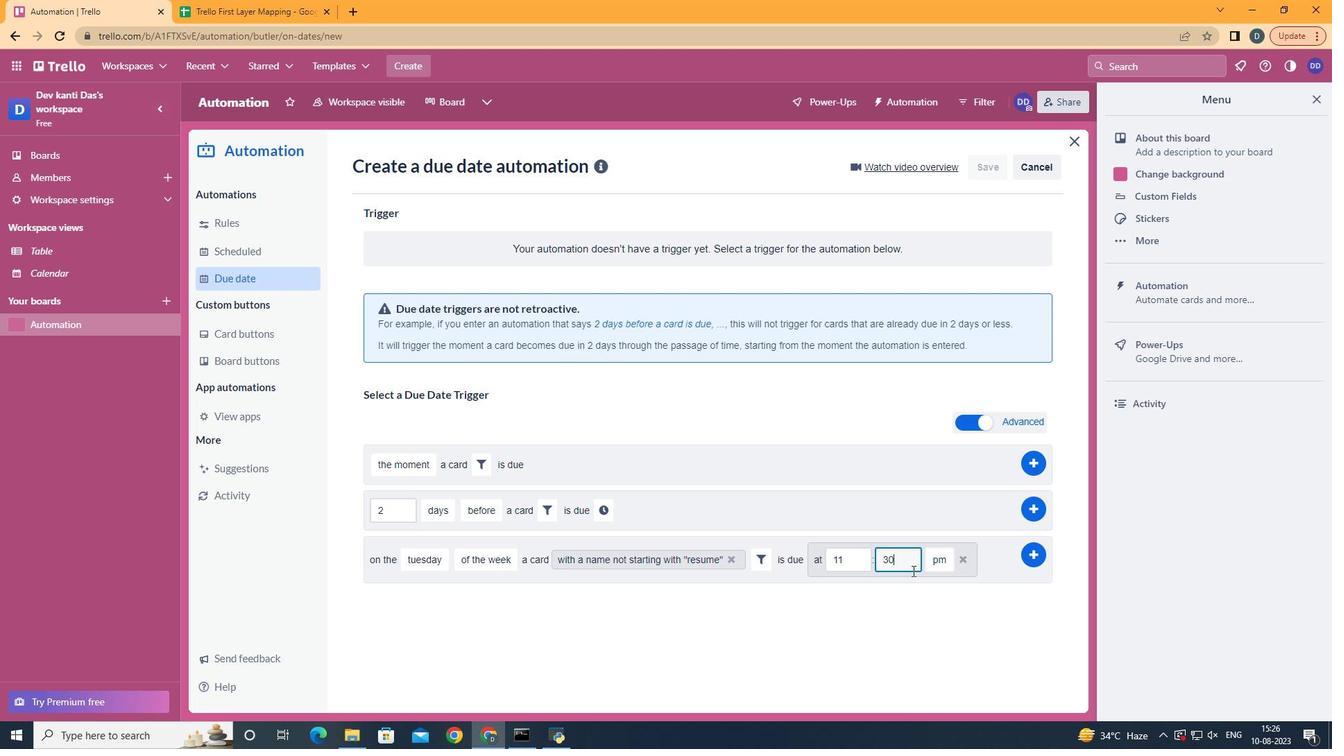
Action: Key pressed <Key.backspace><Key.backspace>00
Screenshot: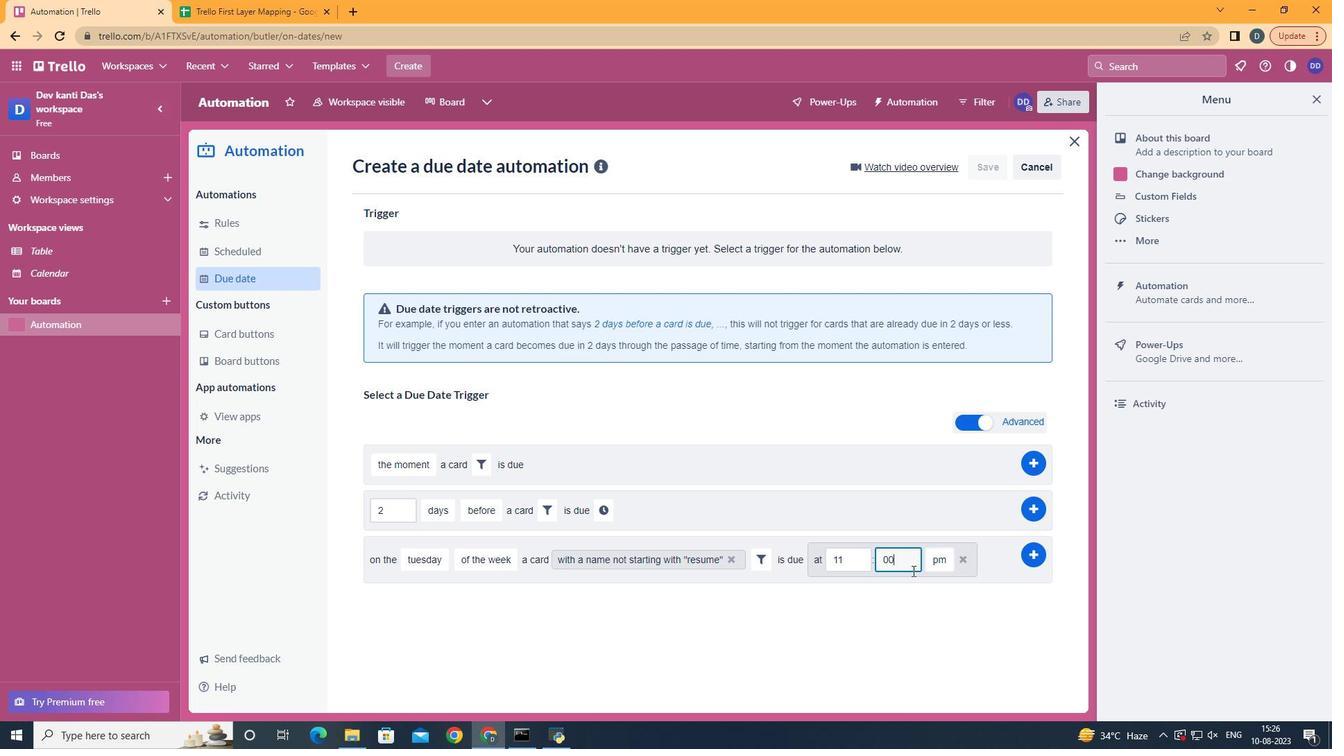 
Action: Mouse moved to (944, 580)
Screenshot: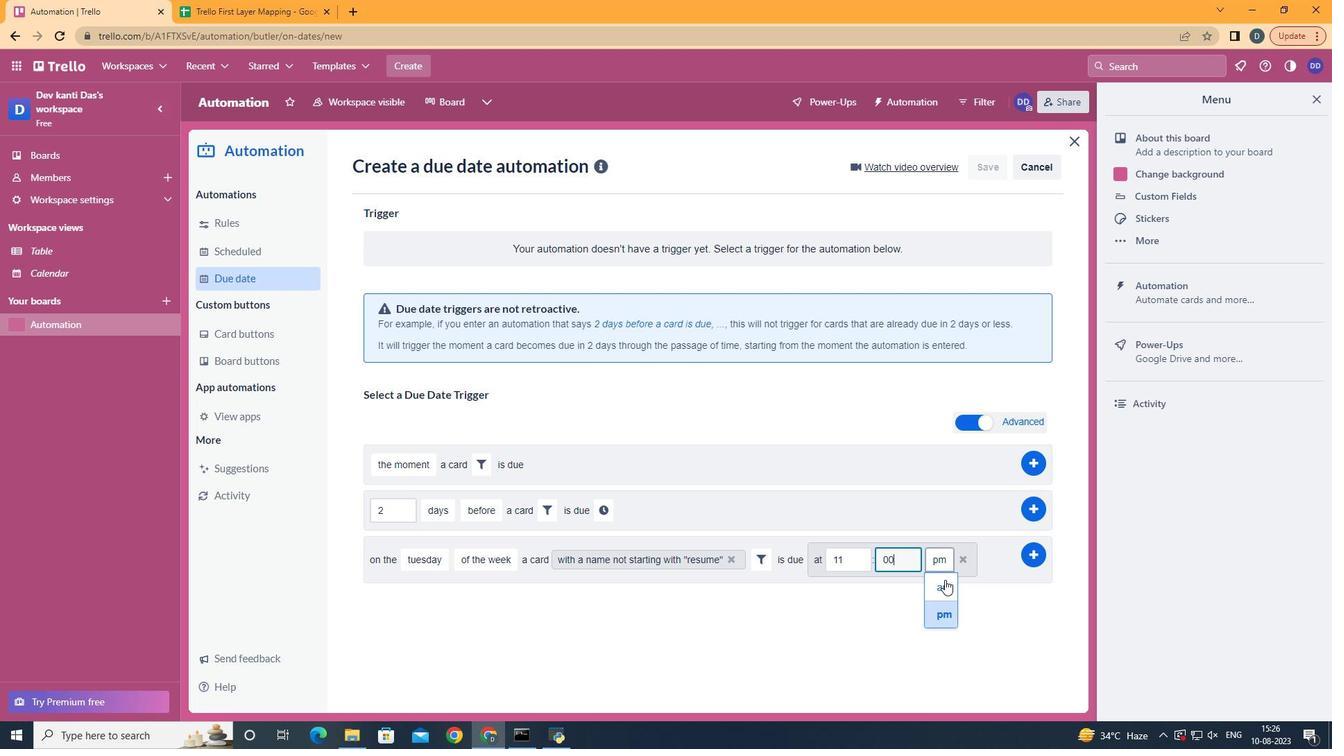 
Action: Mouse pressed left at (944, 580)
Screenshot: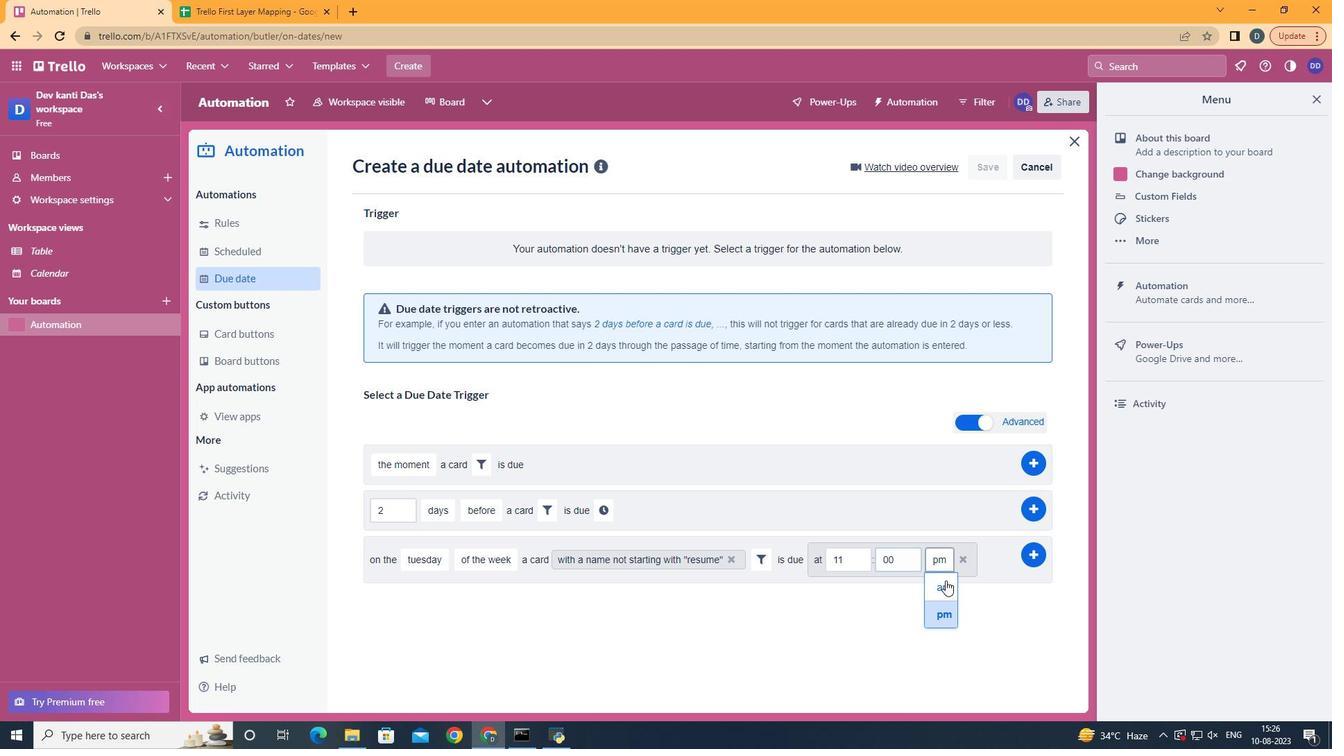 
Action: Mouse moved to (1042, 555)
Screenshot: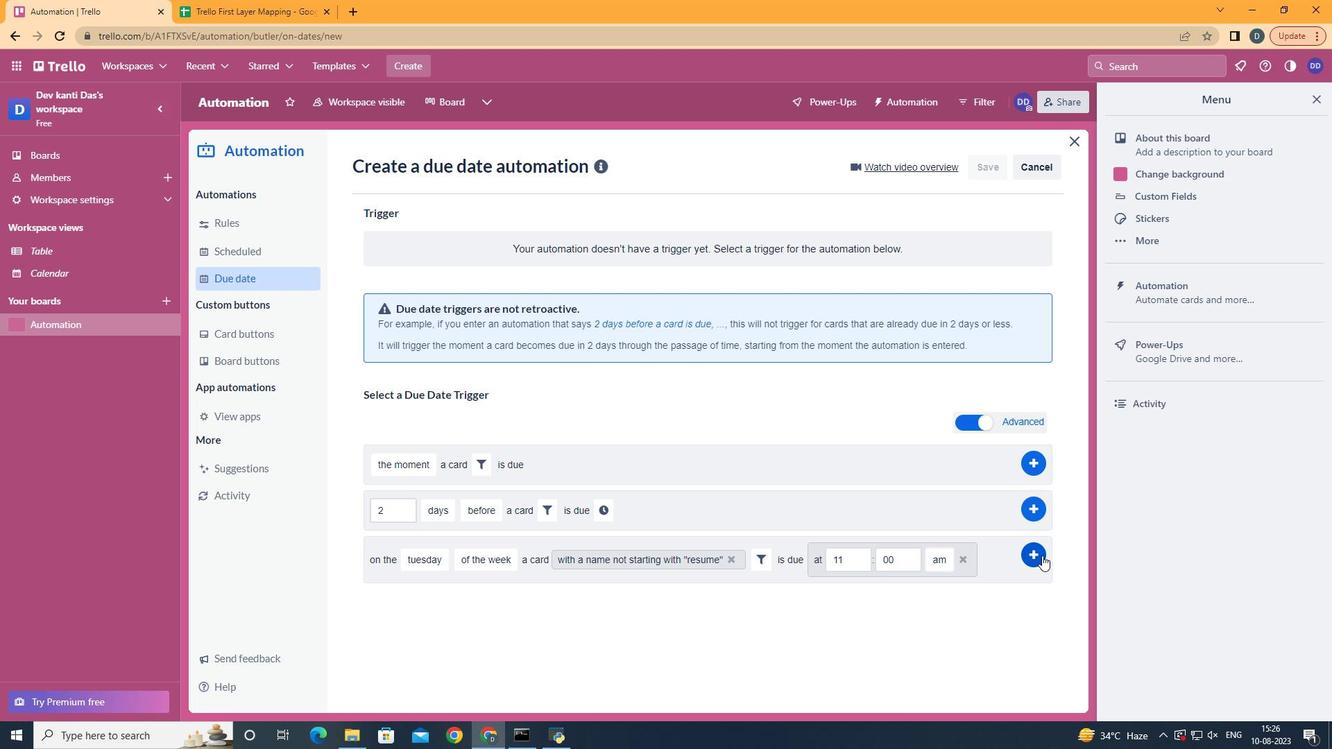 
Action: Mouse pressed left at (1042, 555)
Screenshot: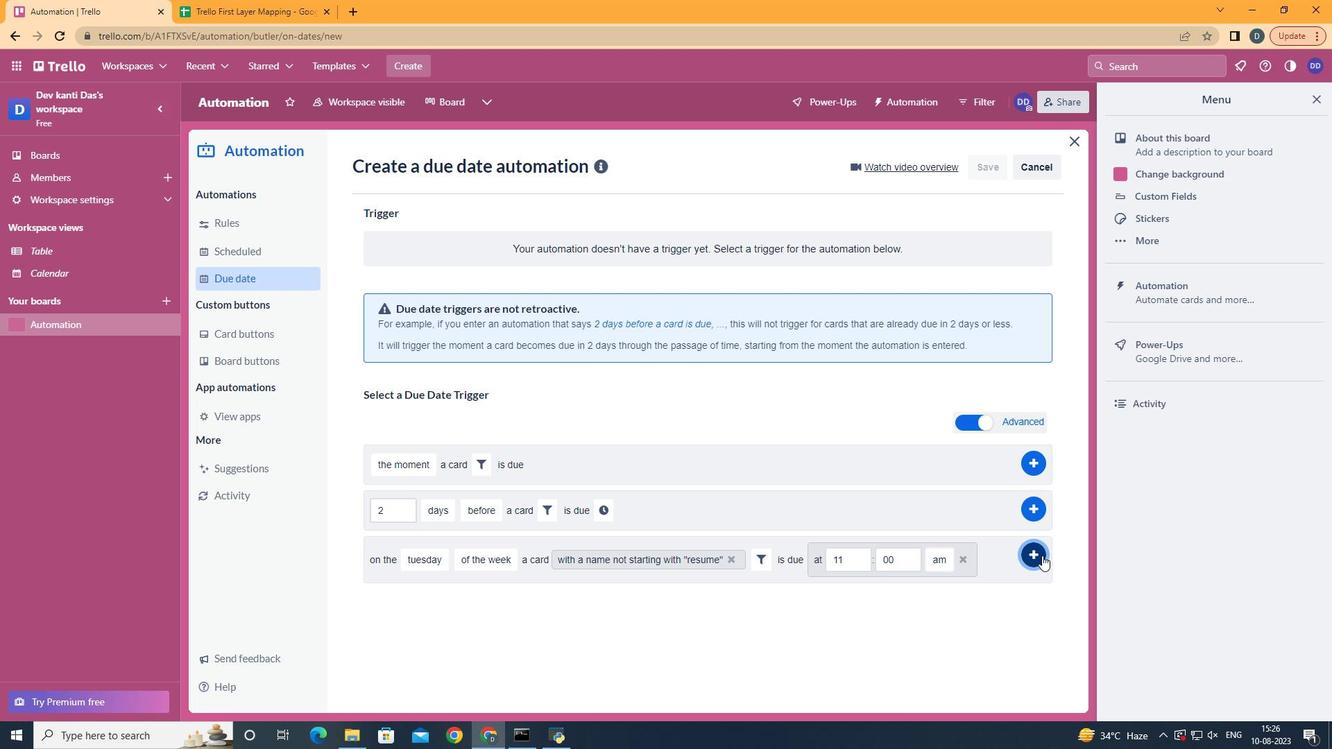 
